 Task: Log work in the project AztecTech for the issue 'Upgrade the content management and versioning mechanisms of a web application to improve content management and version control' spent time as '6w 6d 13h 32m' and remaining time as '5w 6d 12h 28m' and move to top of backlog. Now add the issue to the epic 'Continuous integration and delivery (CI/CD) implementation'. Log work in the project AztecTech for the issue 'Create a new online platform for online meditation and mindfulness courses with advanced guided meditation and stress reduction features.' spent time as '3w 6d 22h 25m' and remaining time as '3w 1d 15h 47m' and move to bottom of backlog. Now add the issue to the epic 'Software as a service (SaaS) migration'
Action: Mouse moved to (203, 55)
Screenshot: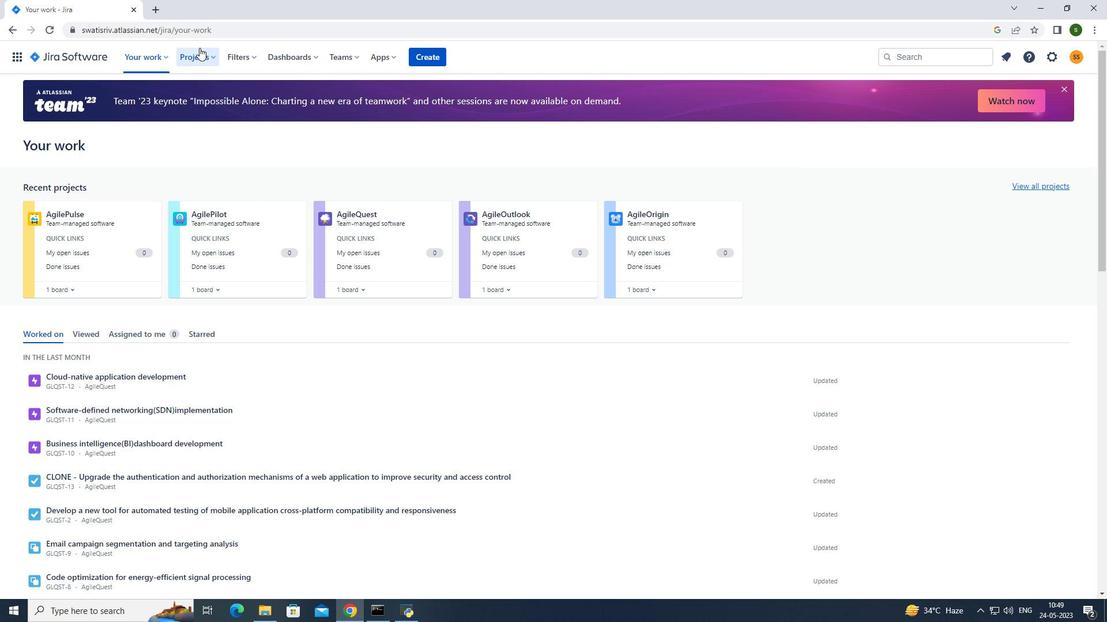 
Action: Mouse pressed left at (203, 55)
Screenshot: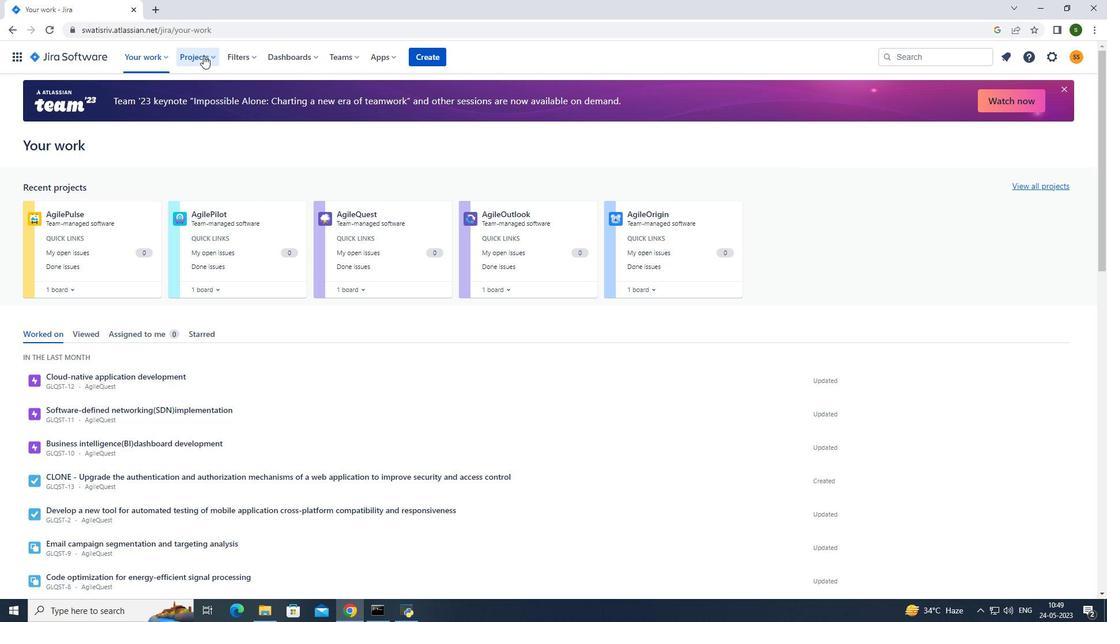 
Action: Mouse moved to (237, 106)
Screenshot: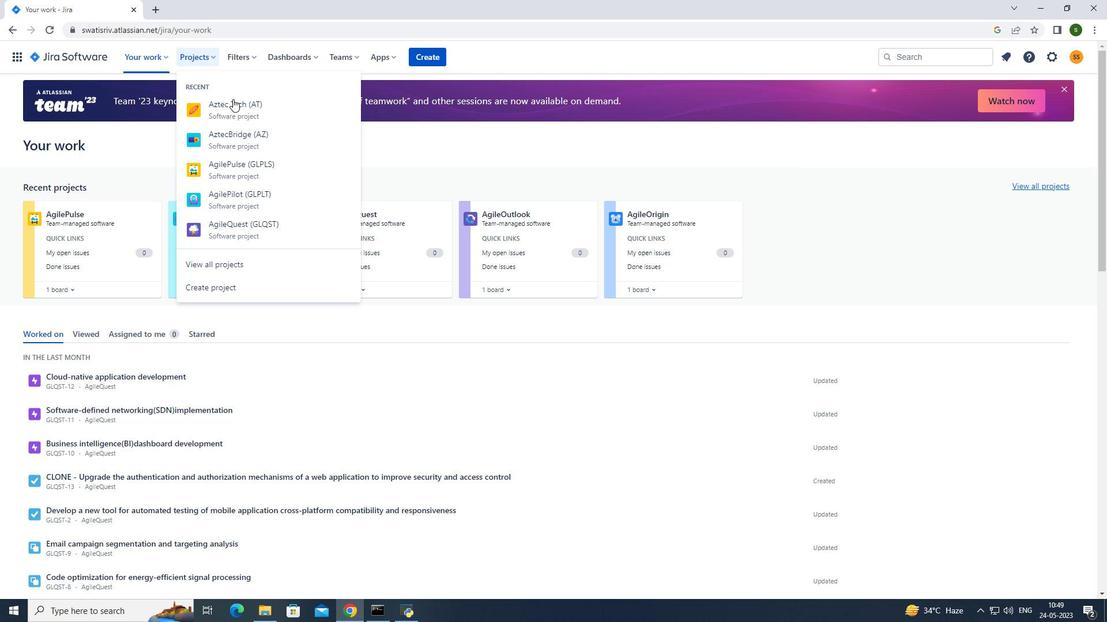 
Action: Mouse pressed left at (237, 106)
Screenshot: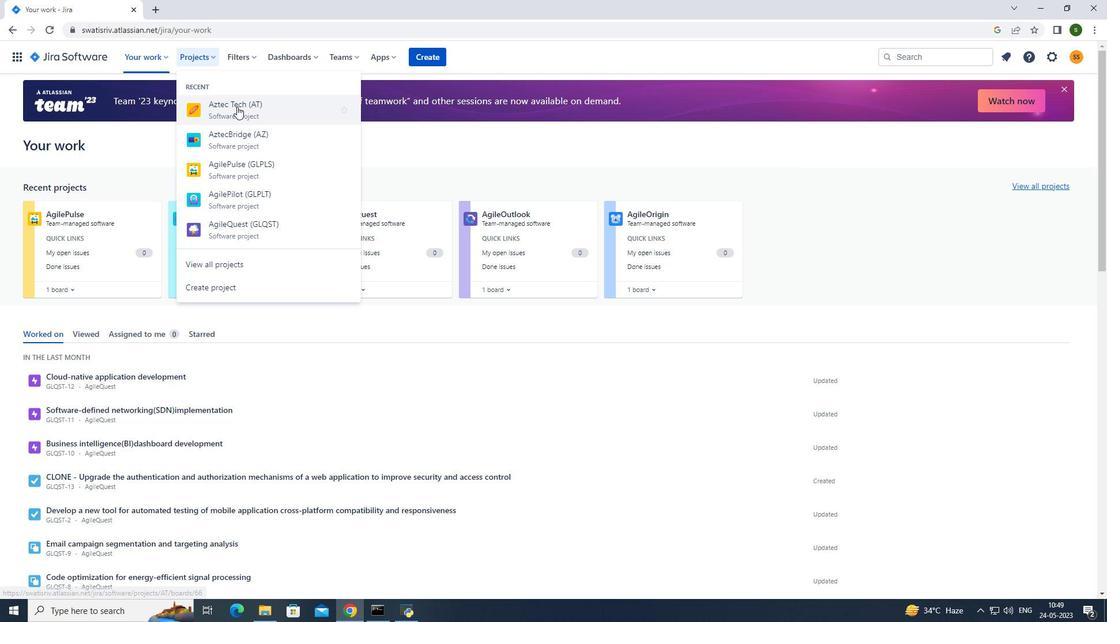 
Action: Mouse moved to (64, 178)
Screenshot: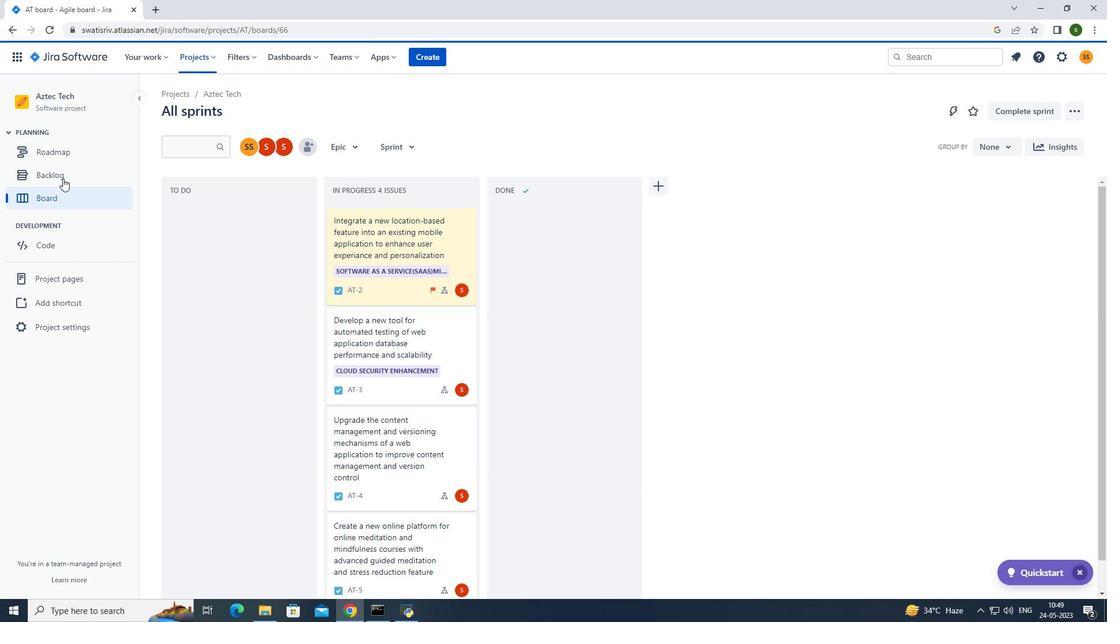 
Action: Mouse pressed left at (64, 178)
Screenshot: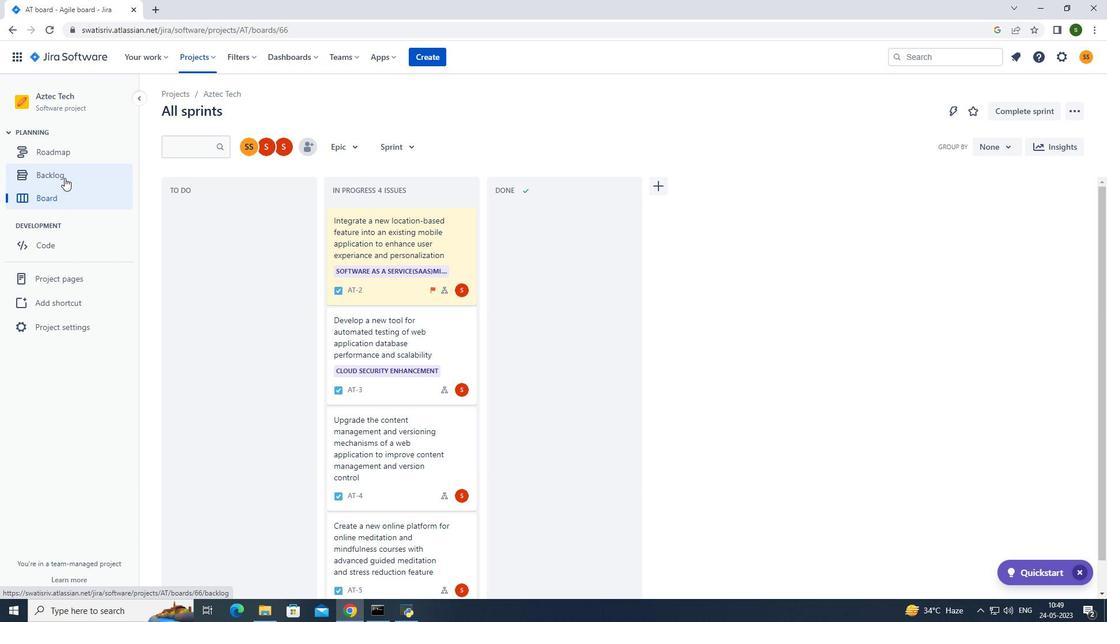 
Action: Mouse moved to (933, 419)
Screenshot: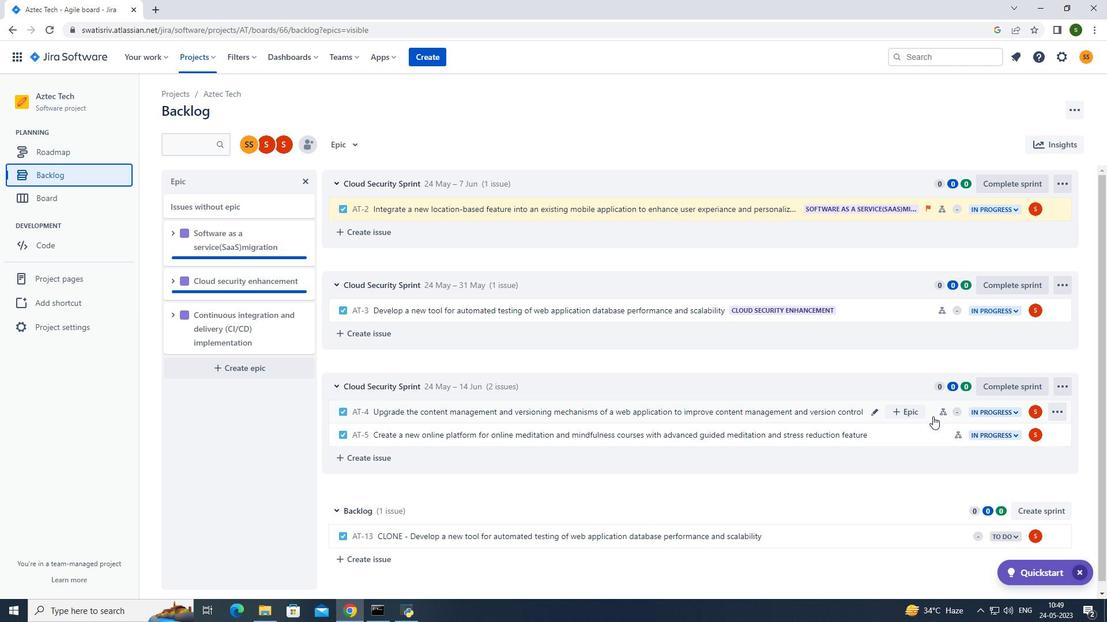 
Action: Mouse pressed left at (933, 419)
Screenshot: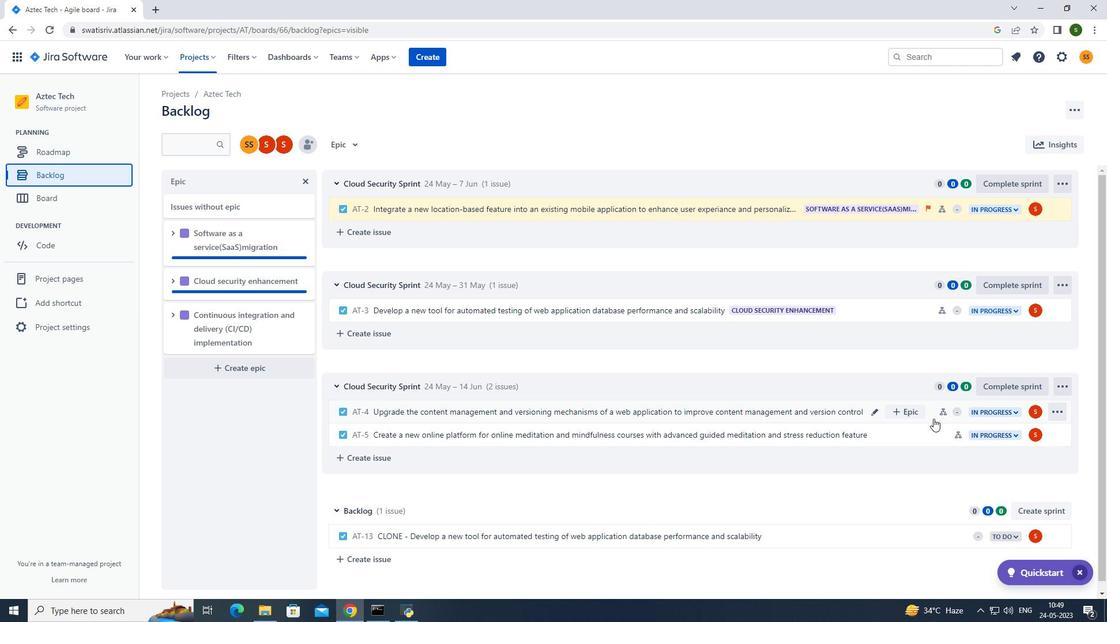 
Action: Mouse moved to (1053, 184)
Screenshot: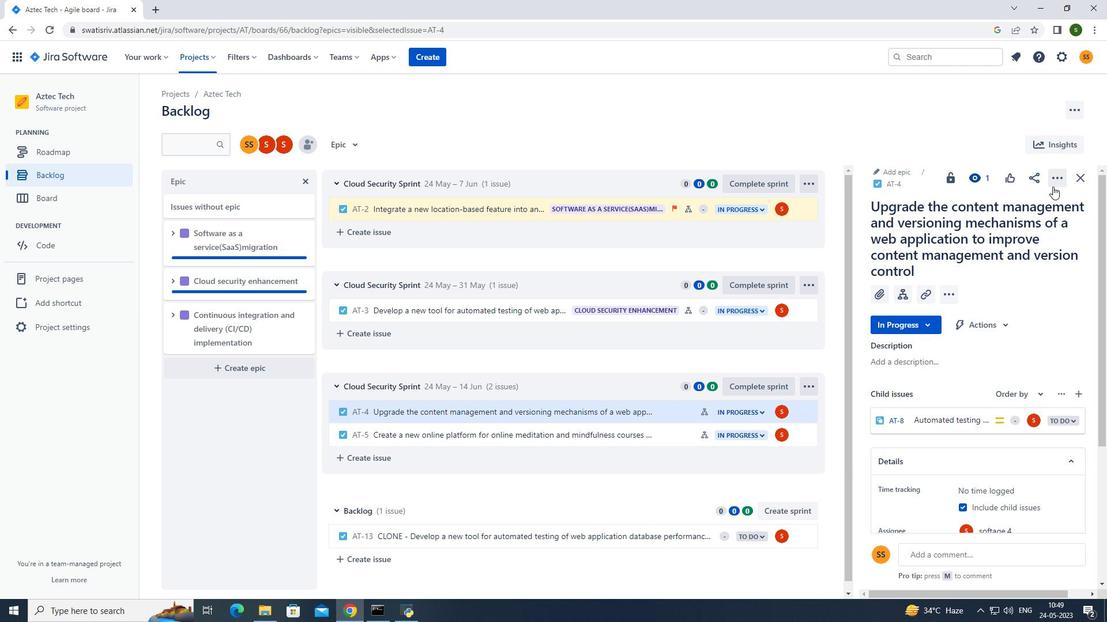 
Action: Mouse pressed left at (1053, 184)
Screenshot: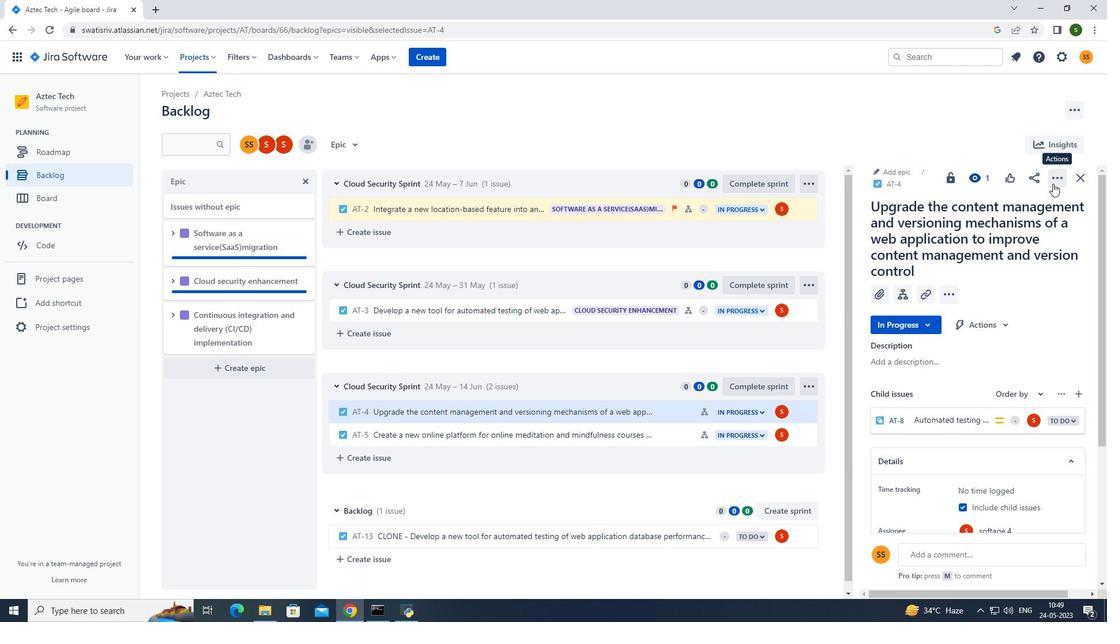 
Action: Mouse moved to (1003, 211)
Screenshot: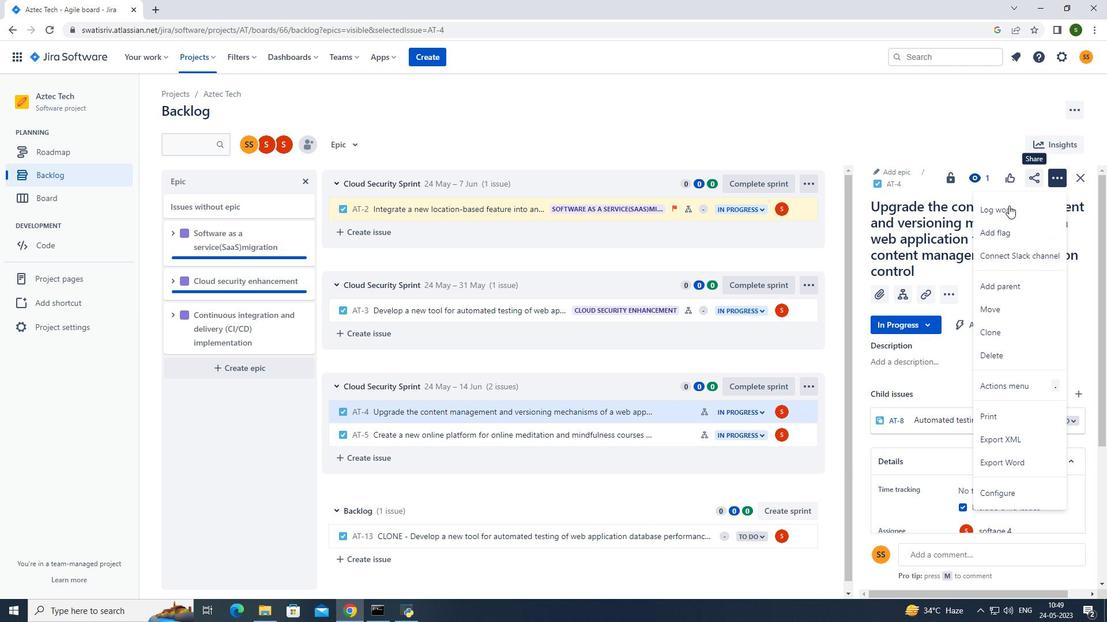 
Action: Mouse pressed left at (1003, 211)
Screenshot: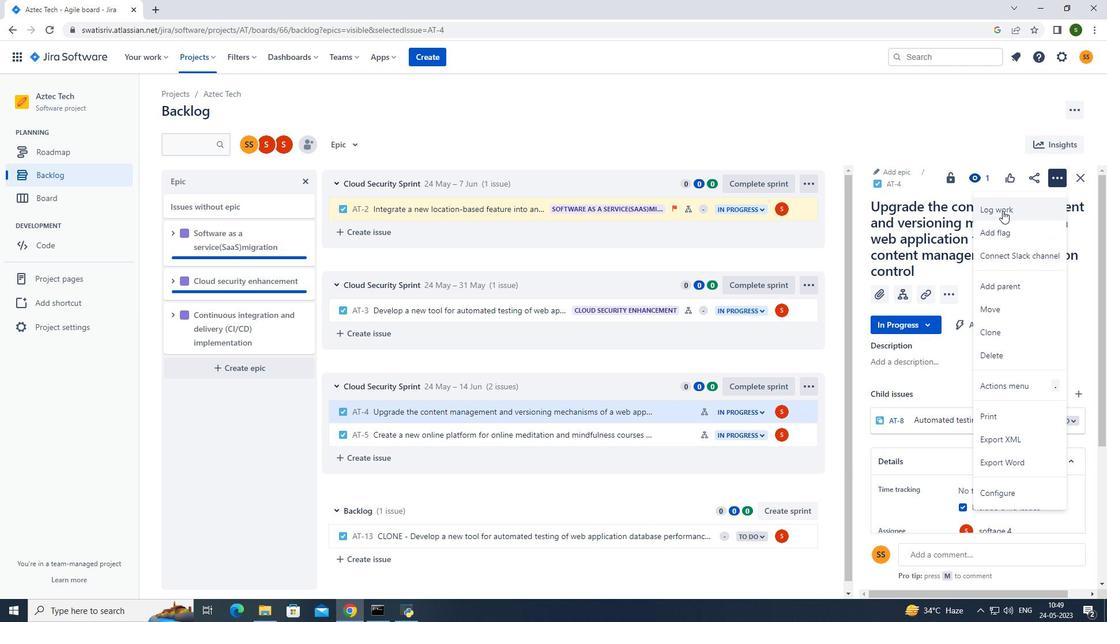 
Action: Mouse moved to (526, 176)
Screenshot: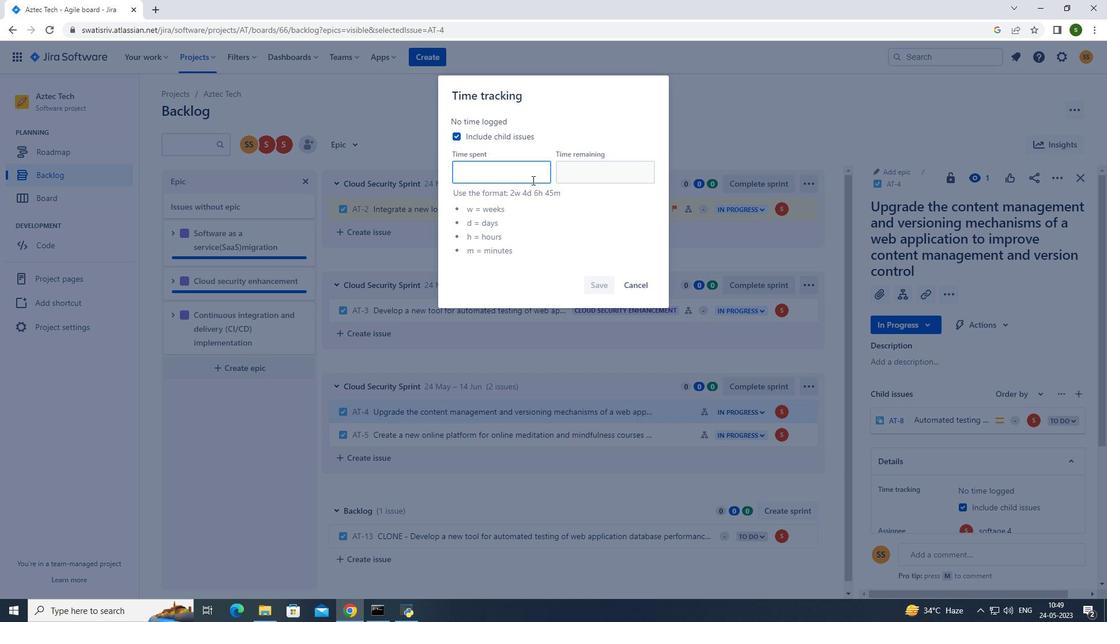 
Action: Mouse pressed left at (526, 176)
Screenshot: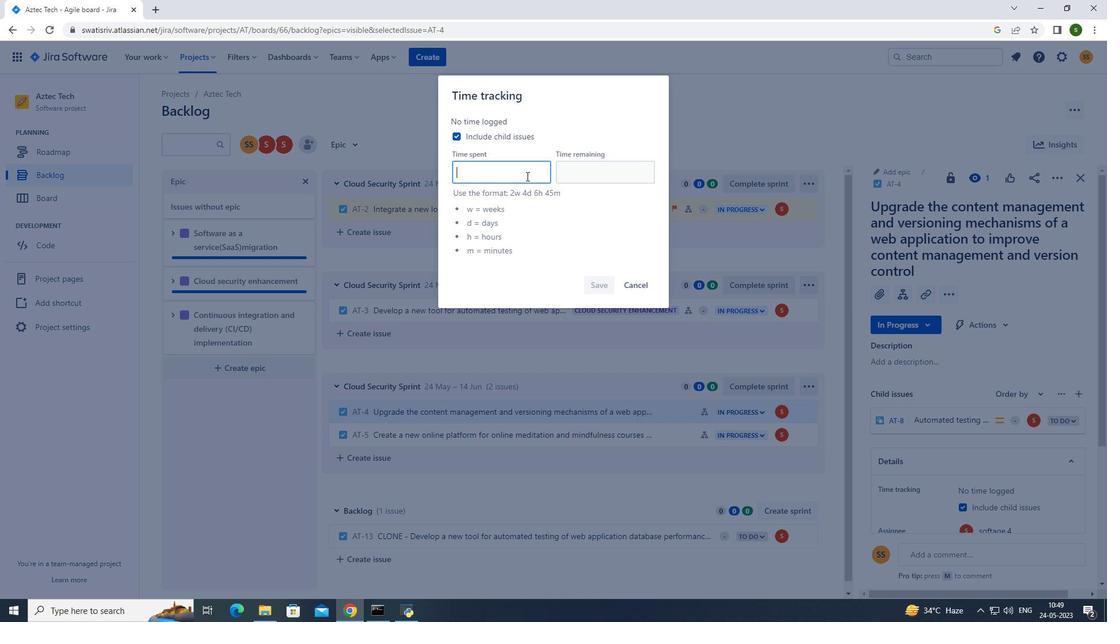 
Action: Mouse moved to (525, 176)
Screenshot: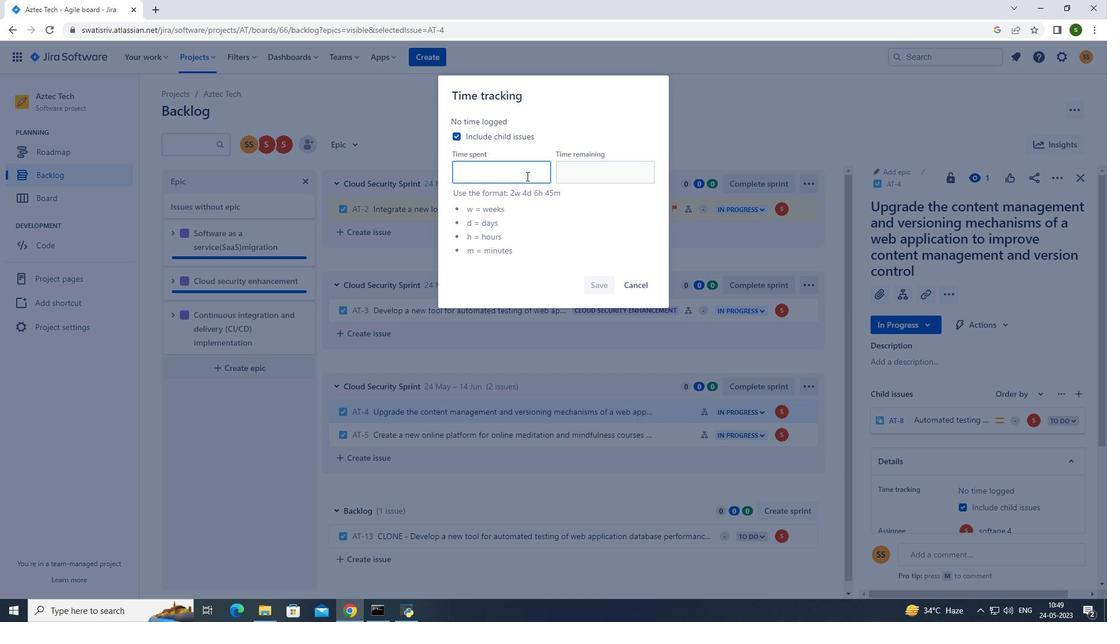 
Action: Key pressed 6w<Key.space>6d<Key.space>13h<Key.space>32m
Screenshot: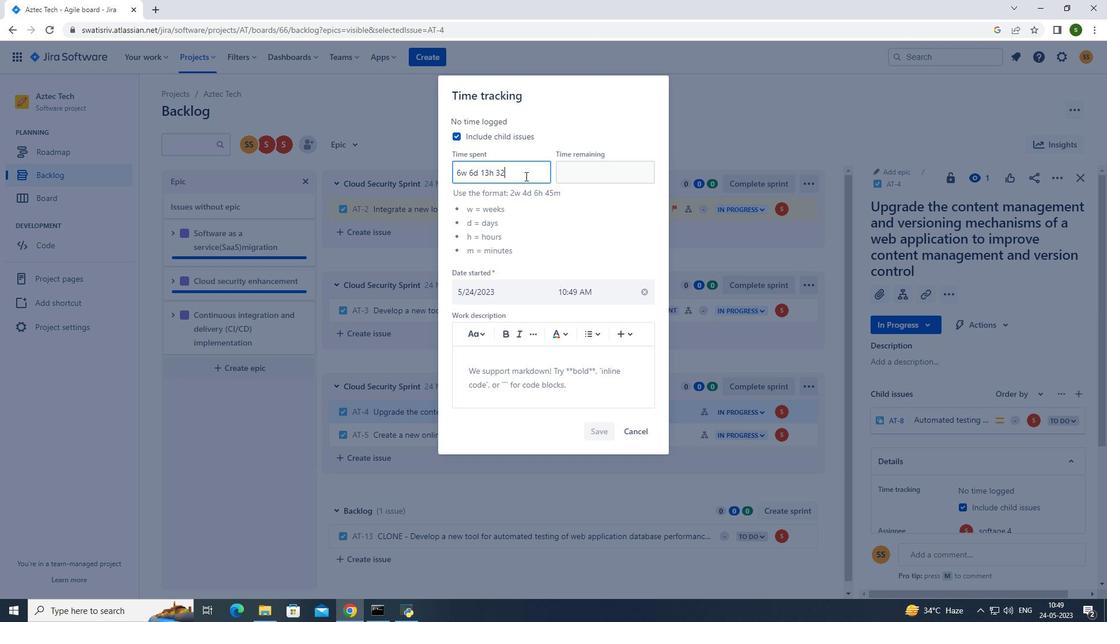 
Action: Mouse moved to (595, 177)
Screenshot: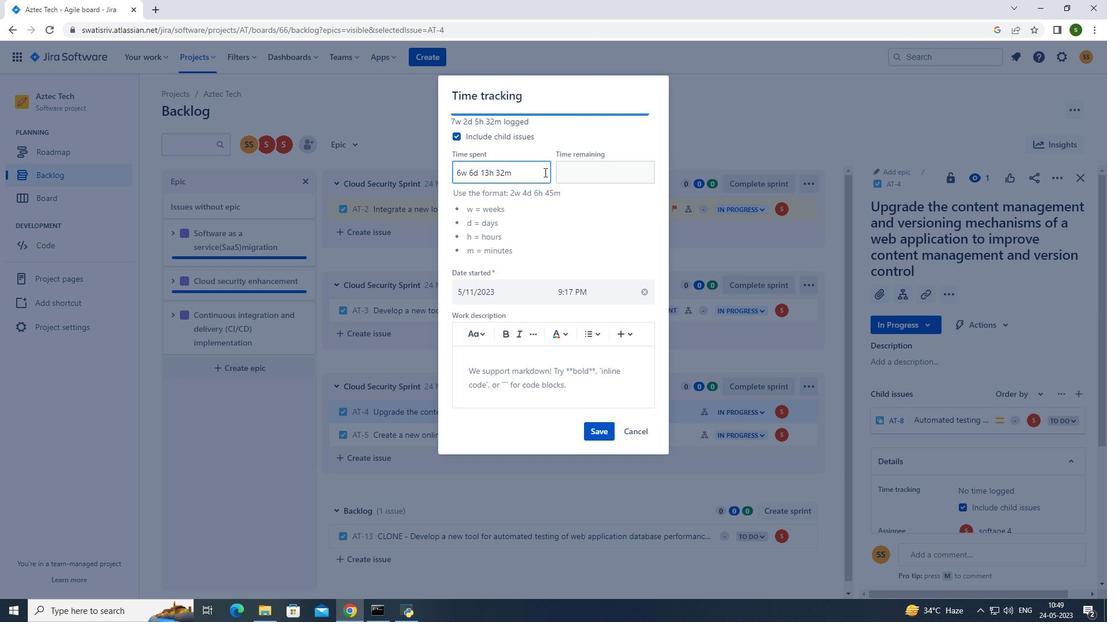 
Action: Mouse pressed left at (595, 177)
Screenshot: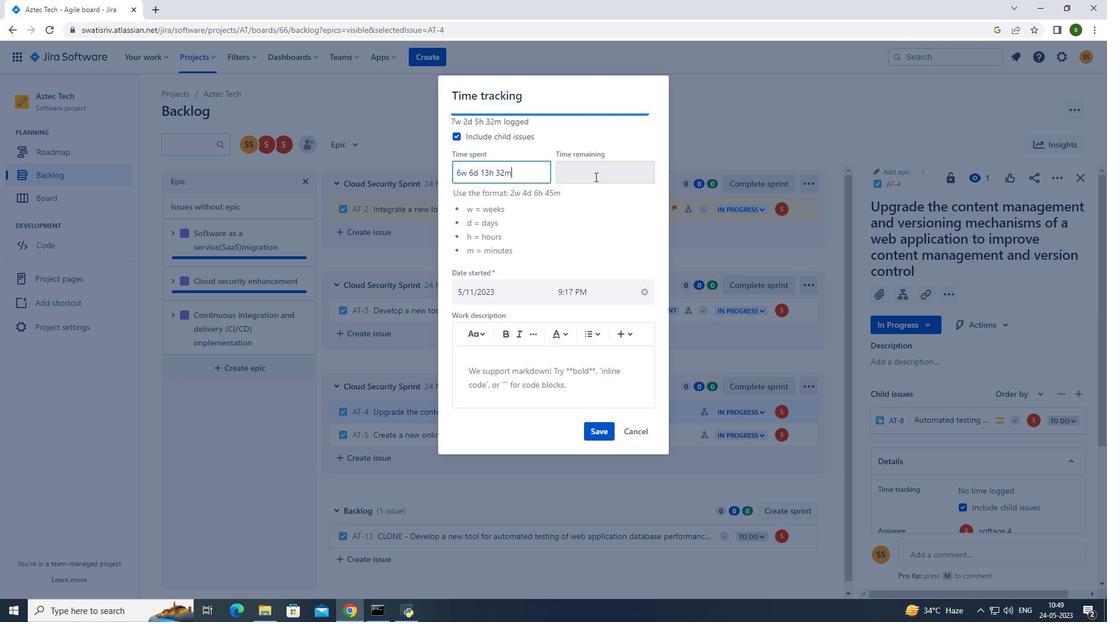 
Action: Key pressed 5w<Key.space>6d<Key.space>12h<Key.space>28m
Screenshot: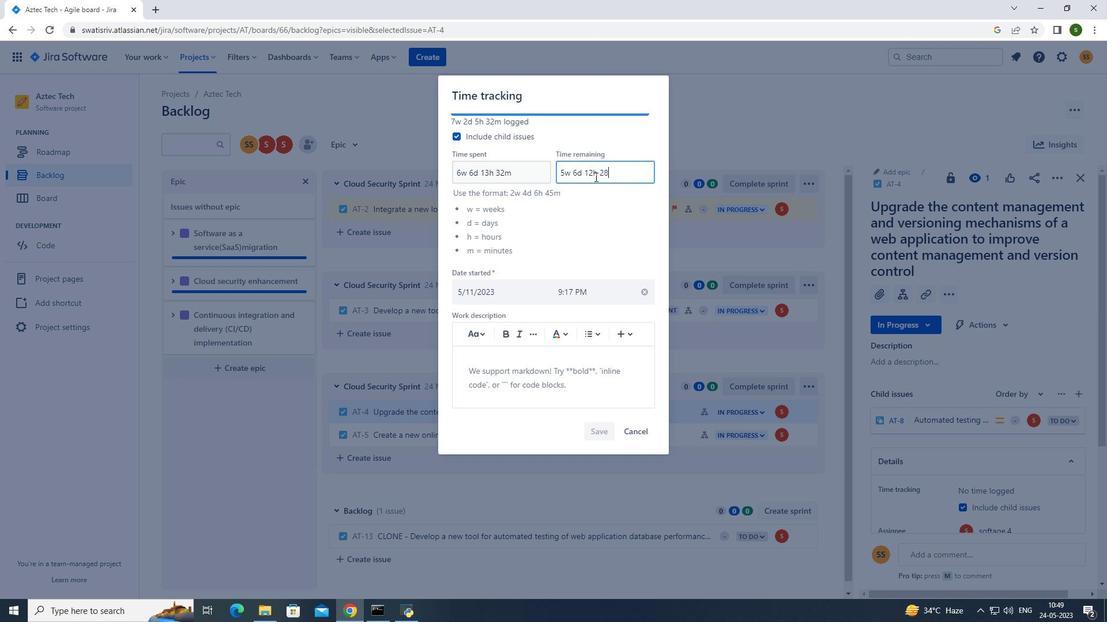
Action: Mouse moved to (595, 425)
Screenshot: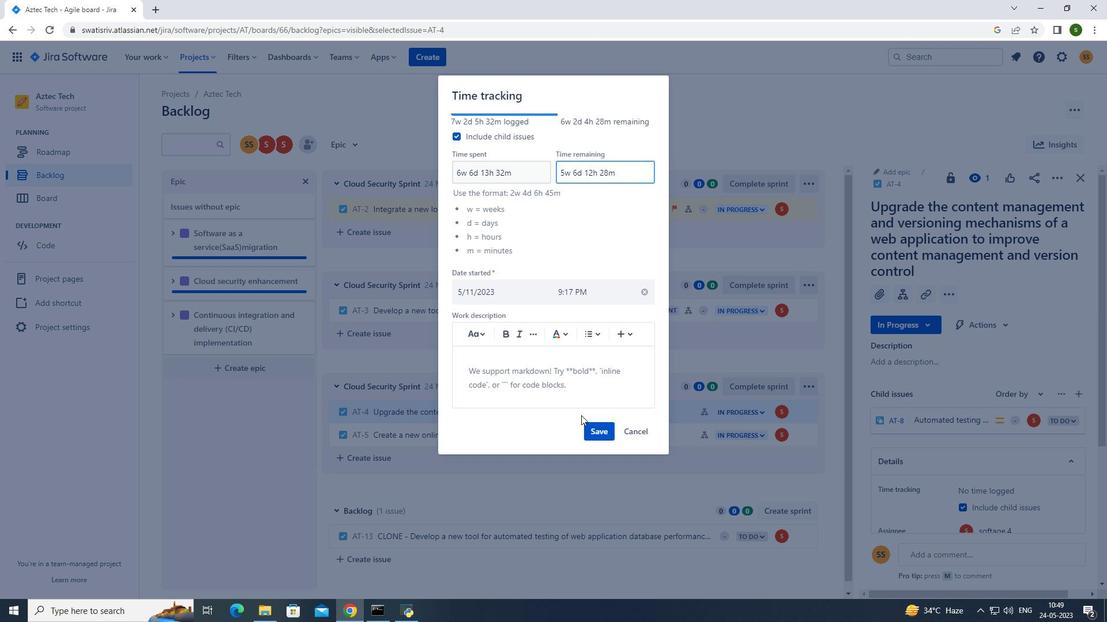 
Action: Mouse pressed left at (595, 425)
Screenshot: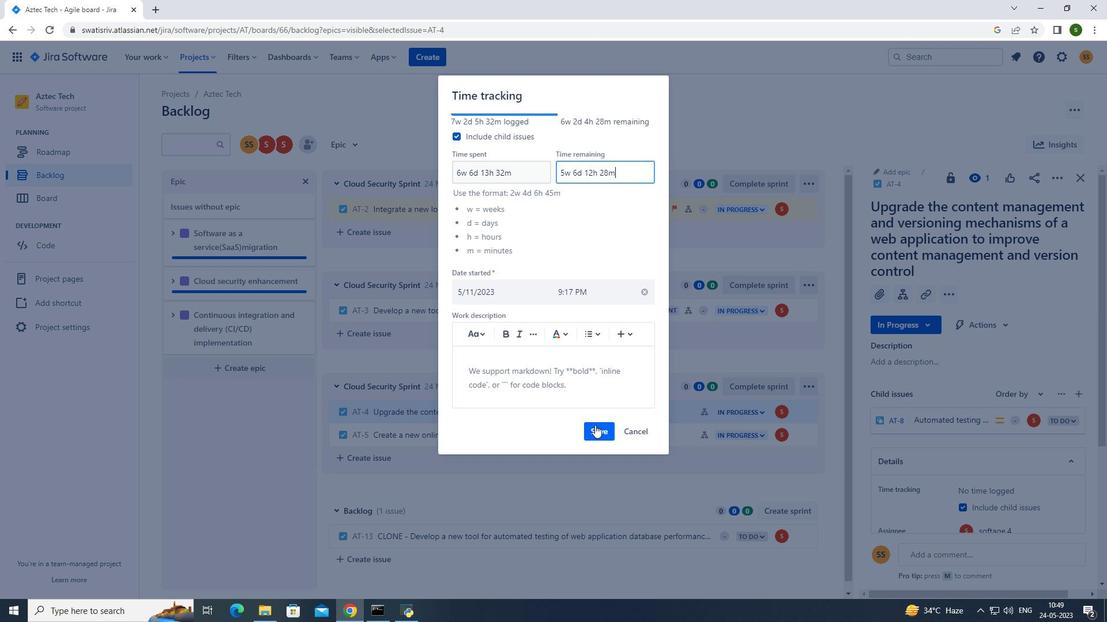 
Action: Mouse moved to (803, 412)
Screenshot: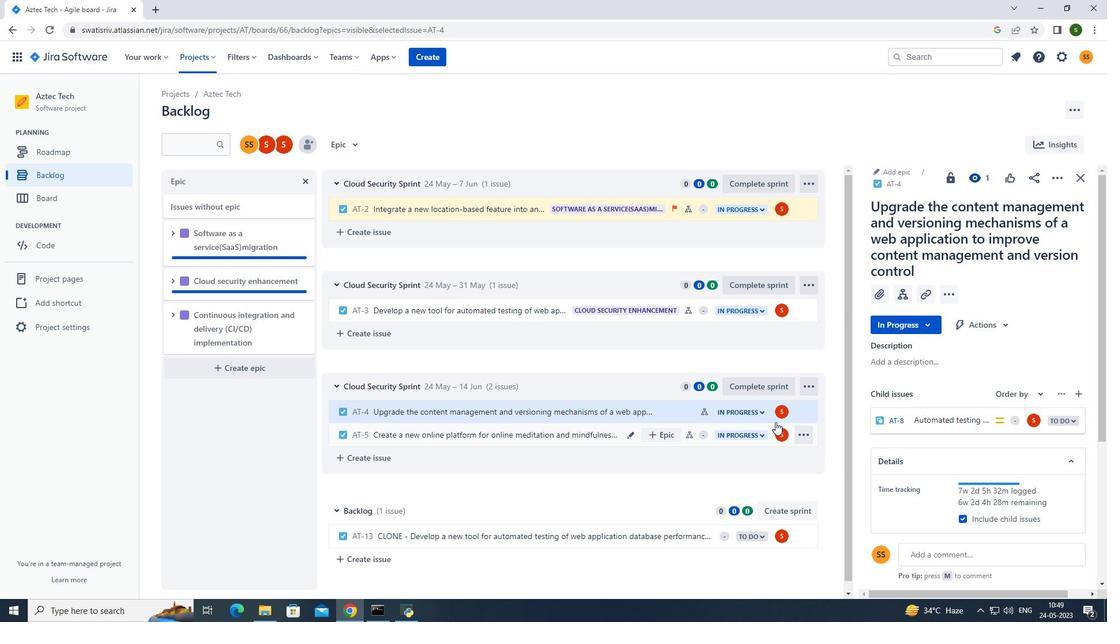 
Action: Mouse pressed left at (803, 412)
Screenshot: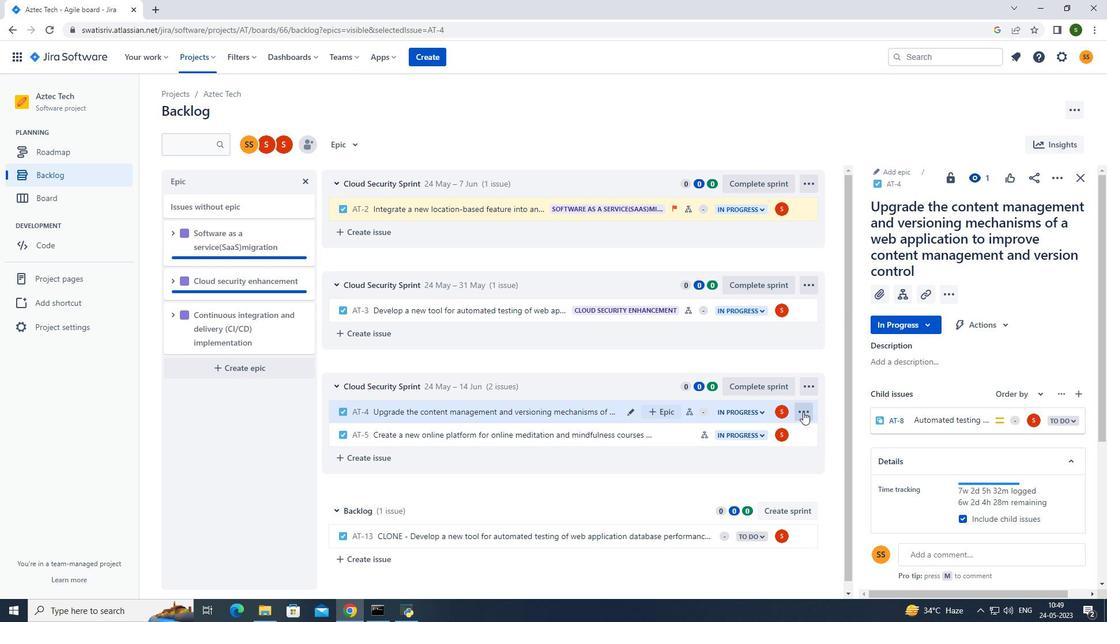 
Action: Mouse moved to (802, 372)
Screenshot: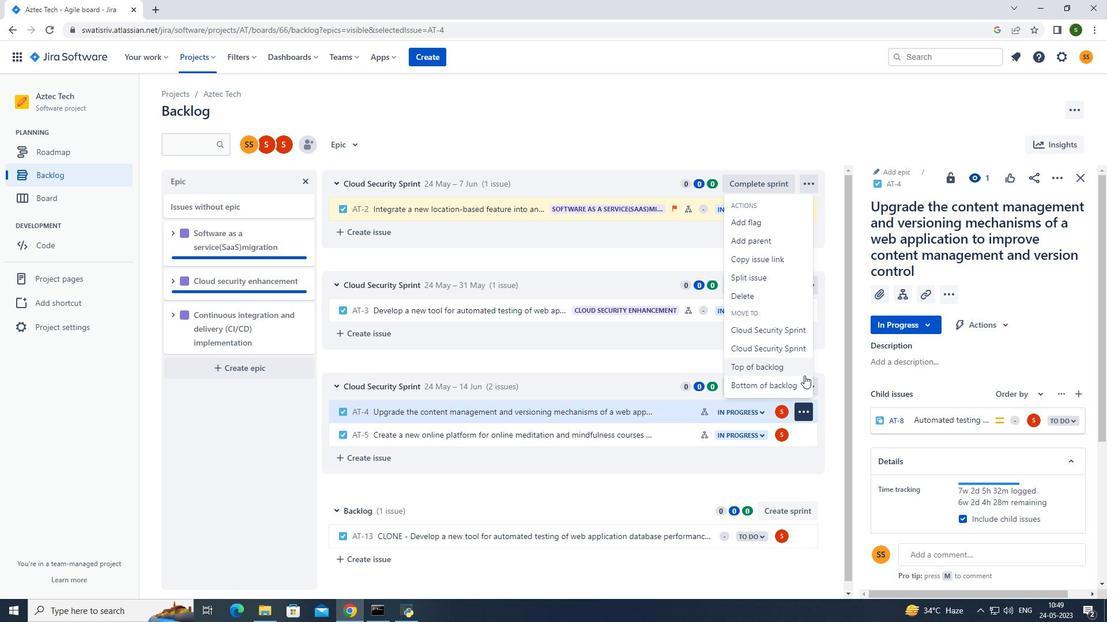 
Action: Mouse pressed left at (802, 372)
Screenshot: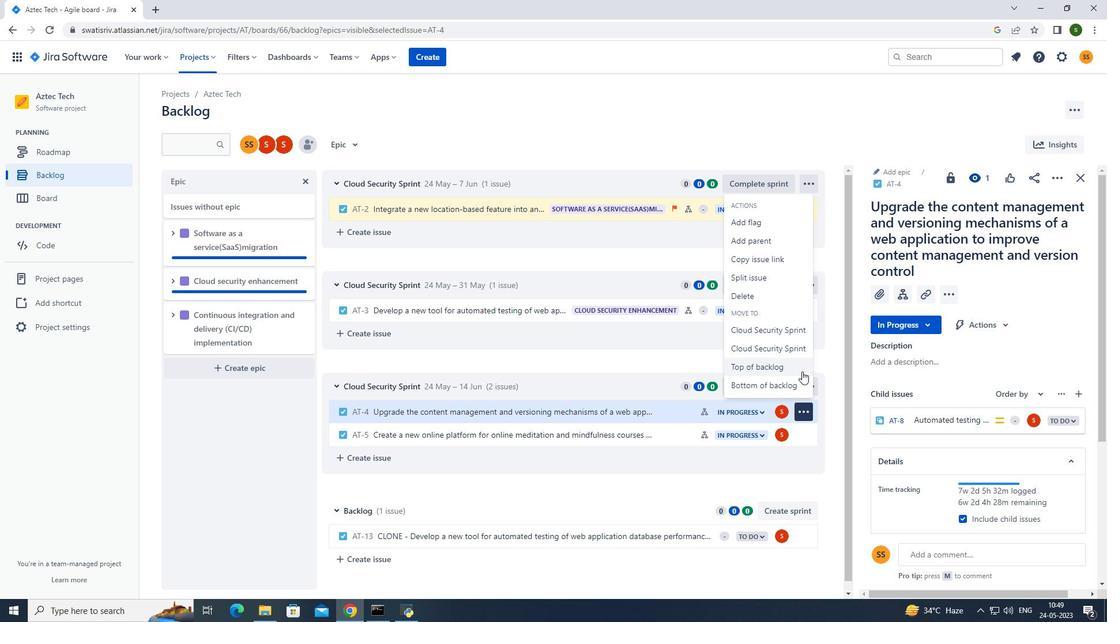 
Action: Mouse moved to (587, 189)
Screenshot: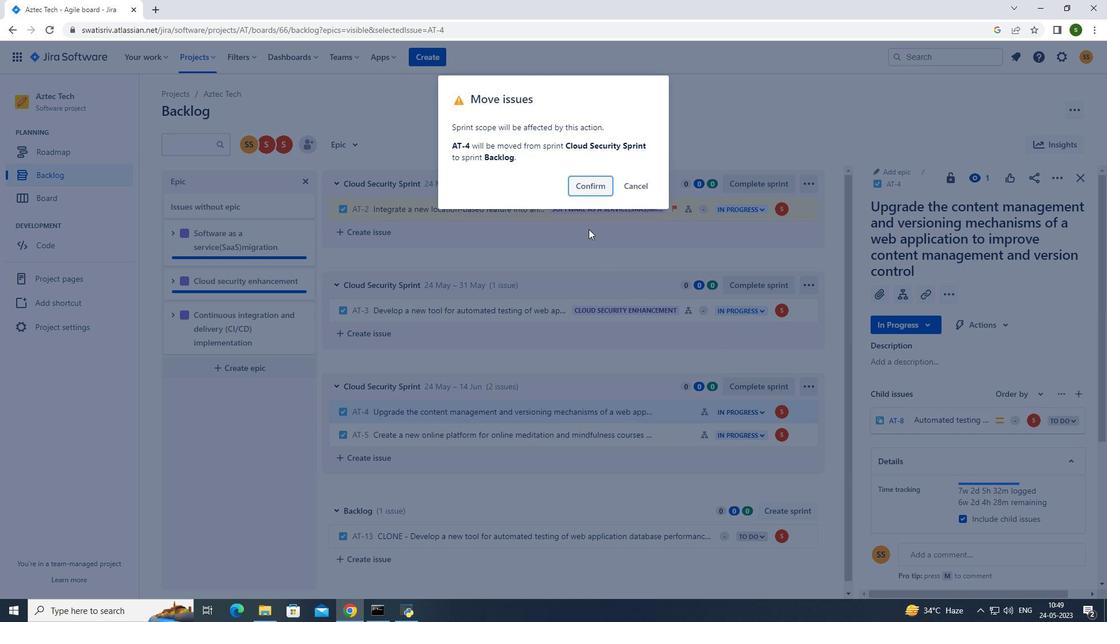 
Action: Mouse pressed left at (587, 189)
Screenshot: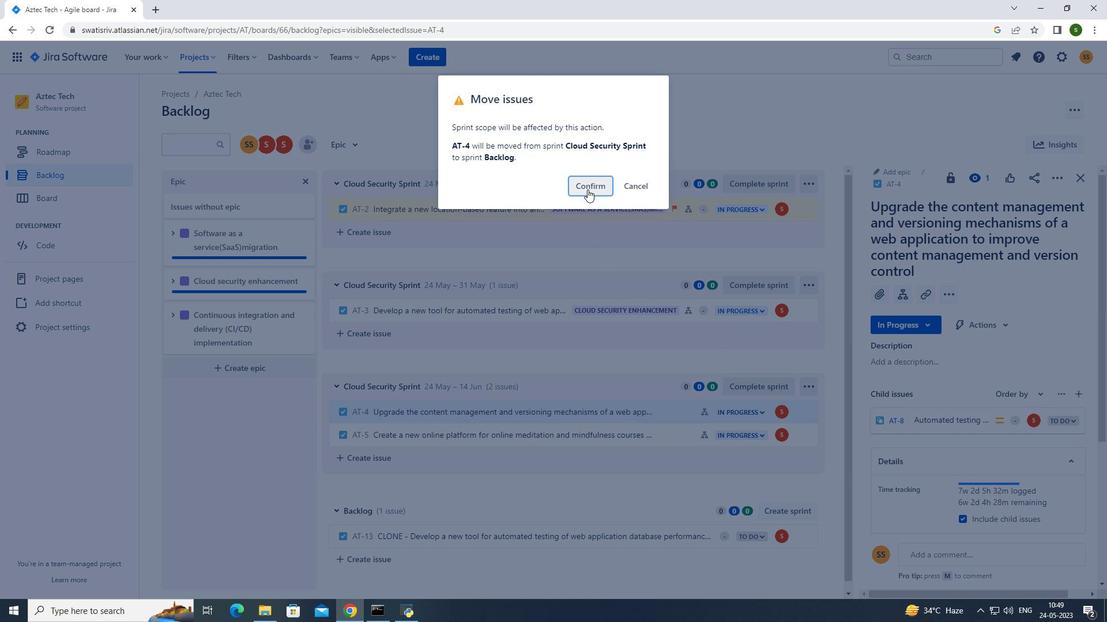 
Action: Mouse moved to (659, 413)
Screenshot: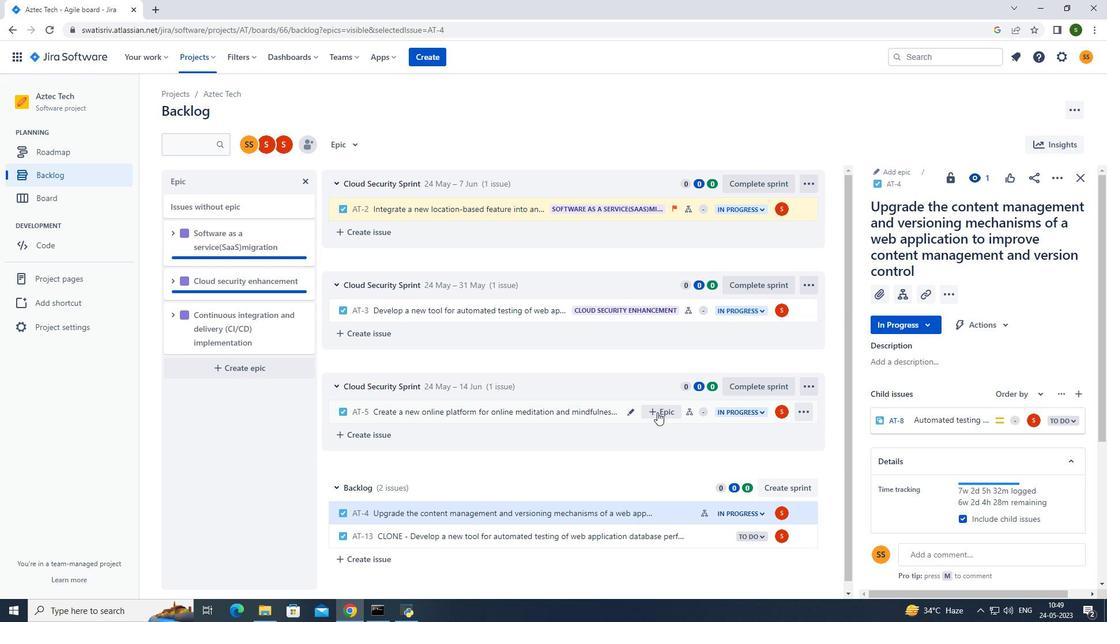 
Action: Mouse pressed left at (659, 413)
Screenshot: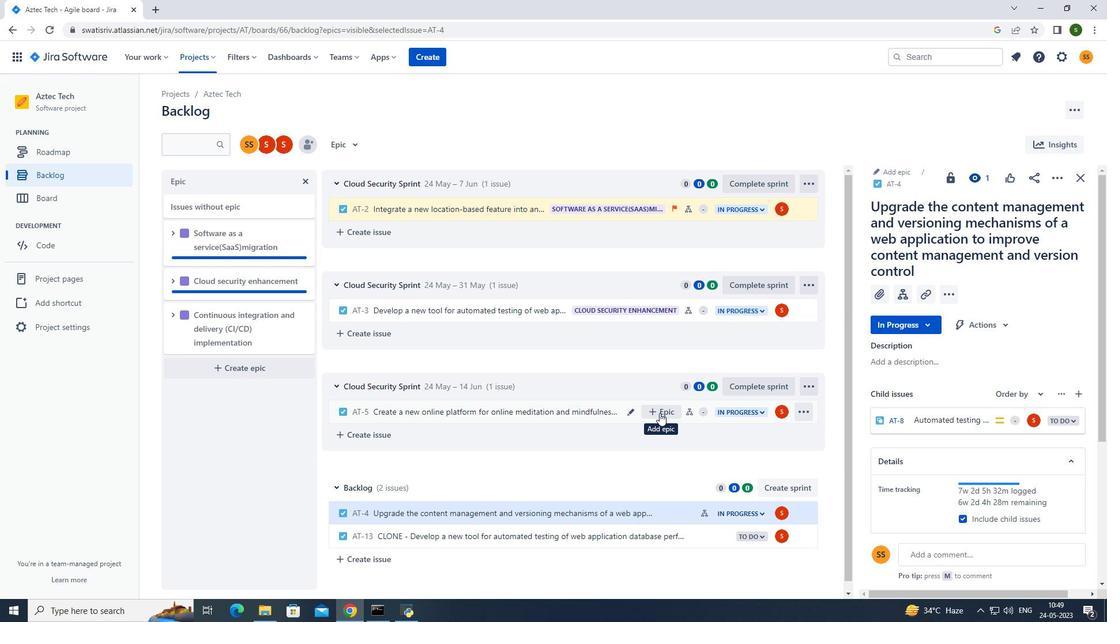 
Action: Mouse moved to (705, 493)
Screenshot: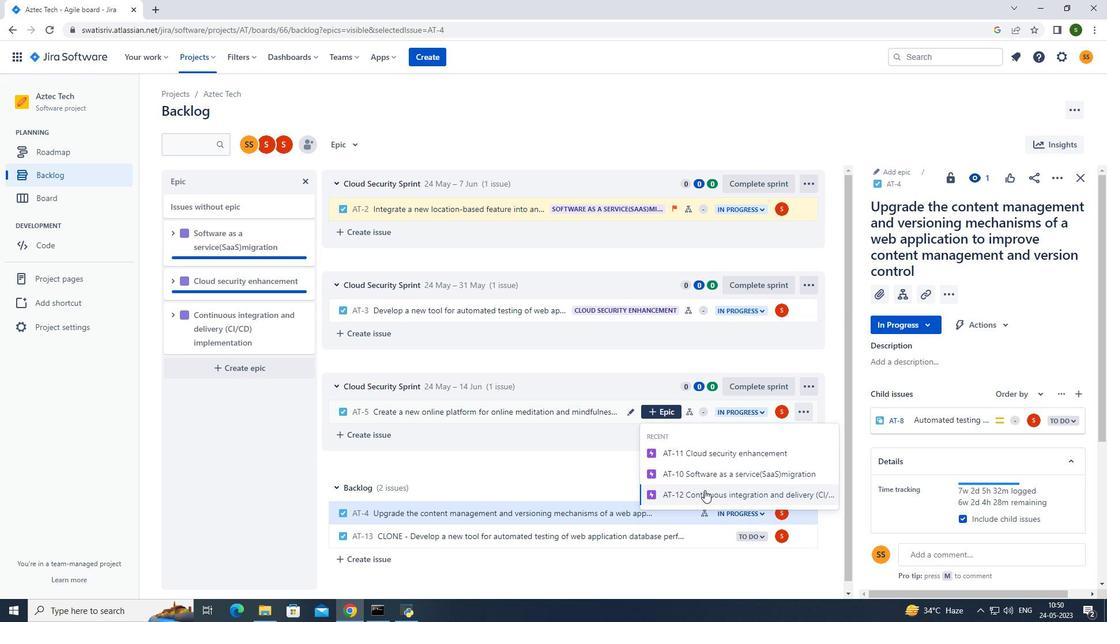 
Action: Mouse pressed left at (705, 493)
Screenshot: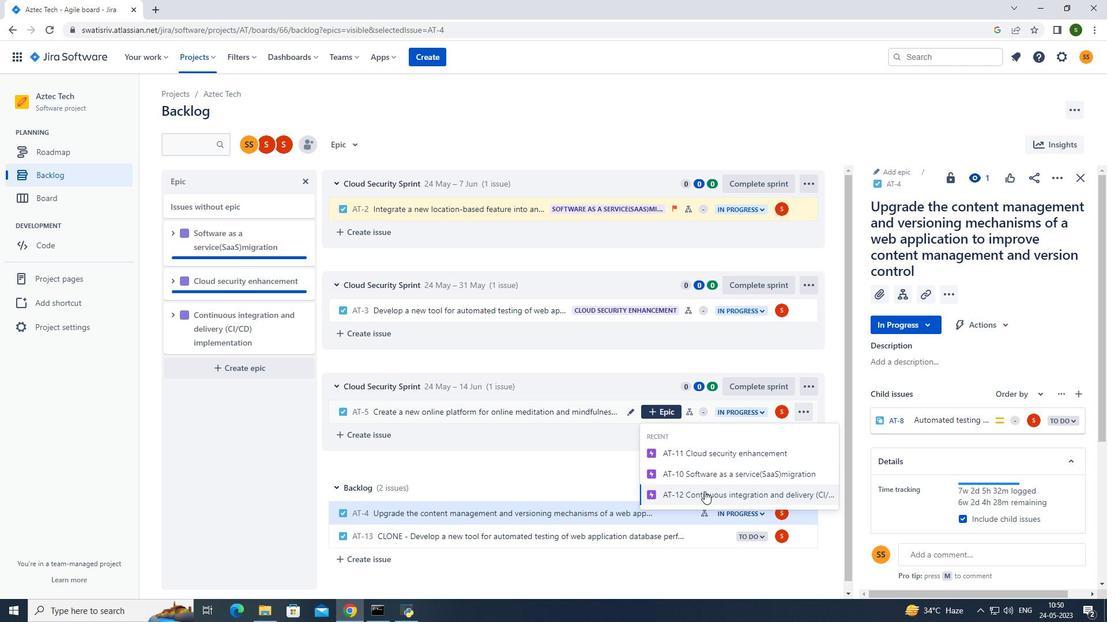 
Action: Mouse moved to (359, 141)
Screenshot: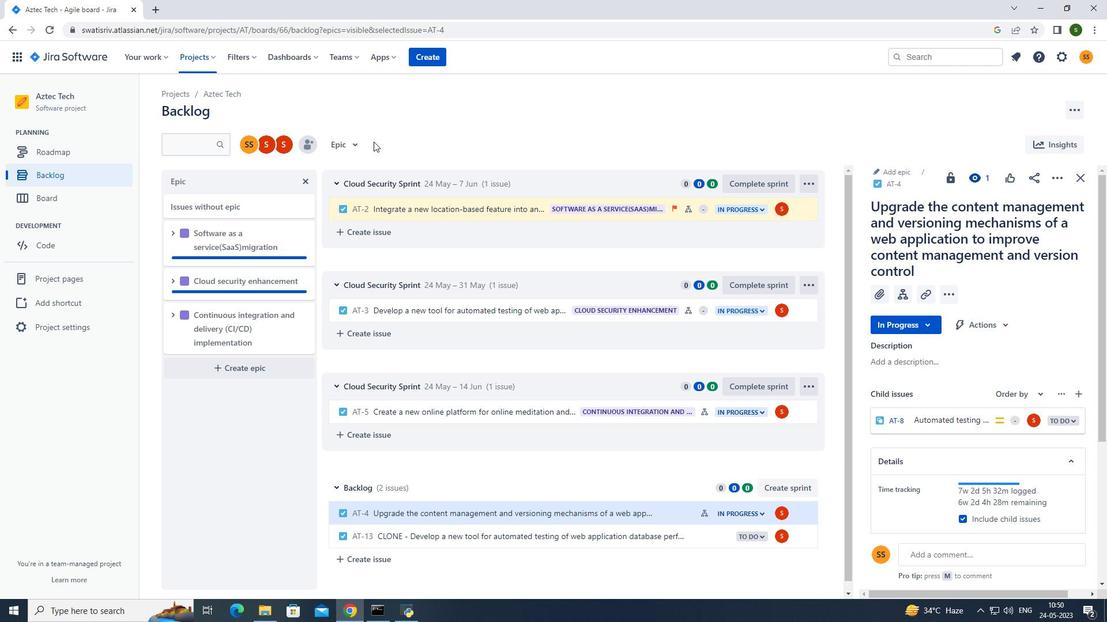 
Action: Mouse pressed left at (359, 141)
Screenshot: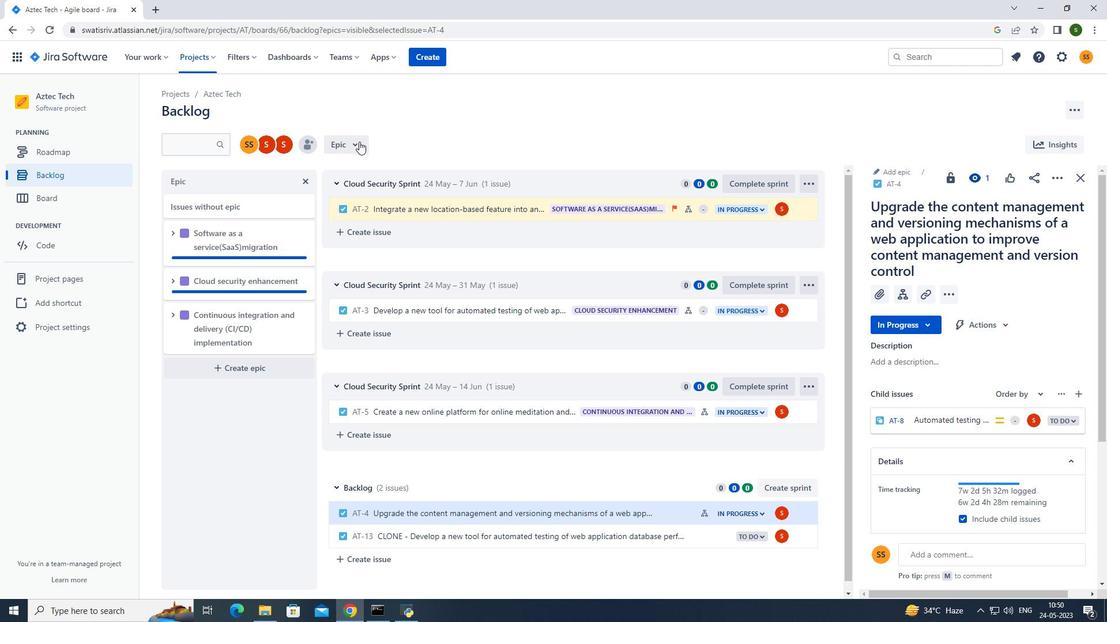 
Action: Mouse moved to (379, 227)
Screenshot: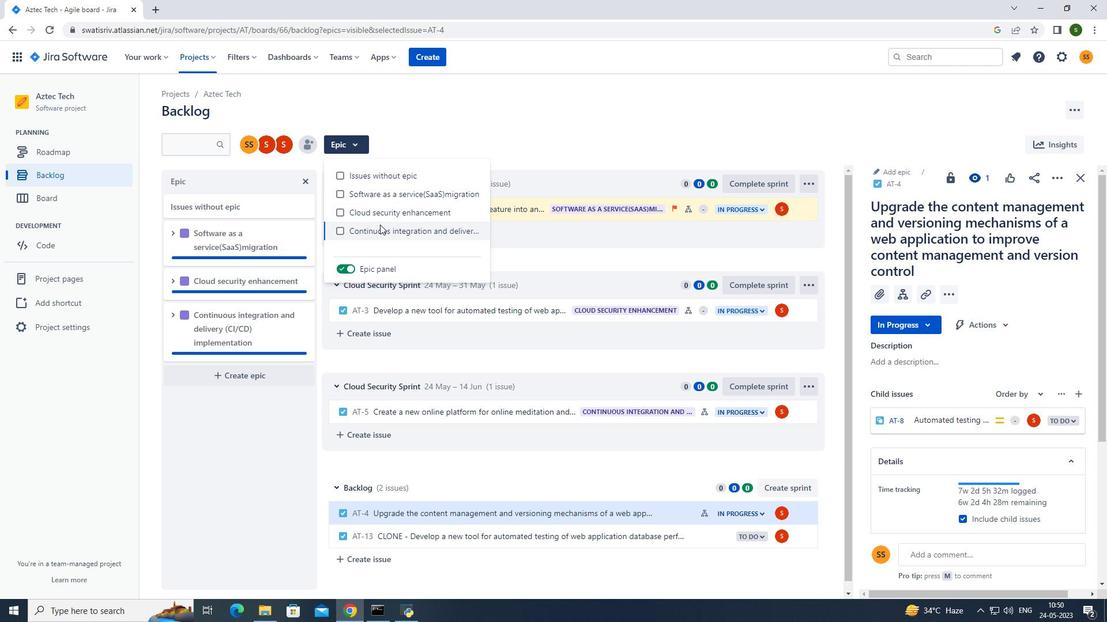 
Action: Mouse pressed left at (379, 227)
Screenshot: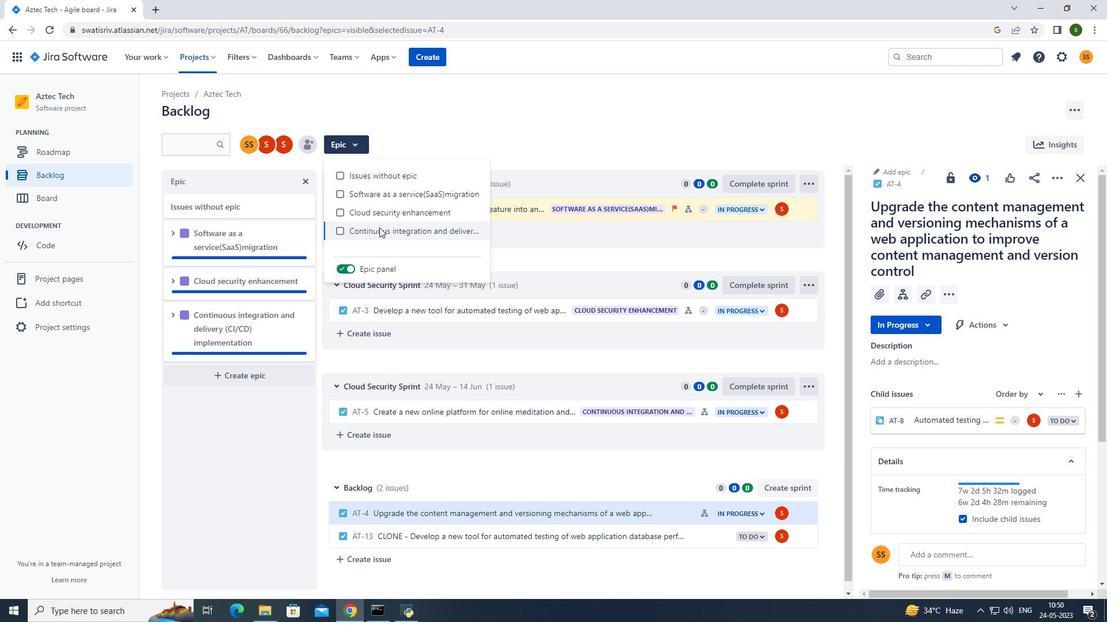 
Action: Mouse moved to (512, 123)
Screenshot: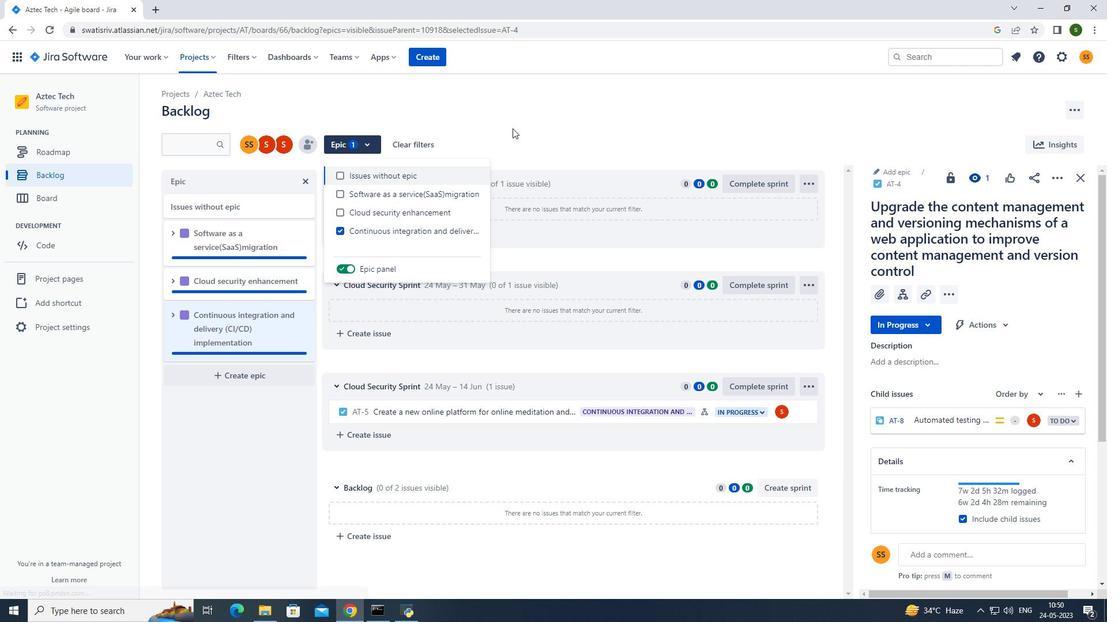 
Action: Mouse pressed left at (512, 123)
Screenshot: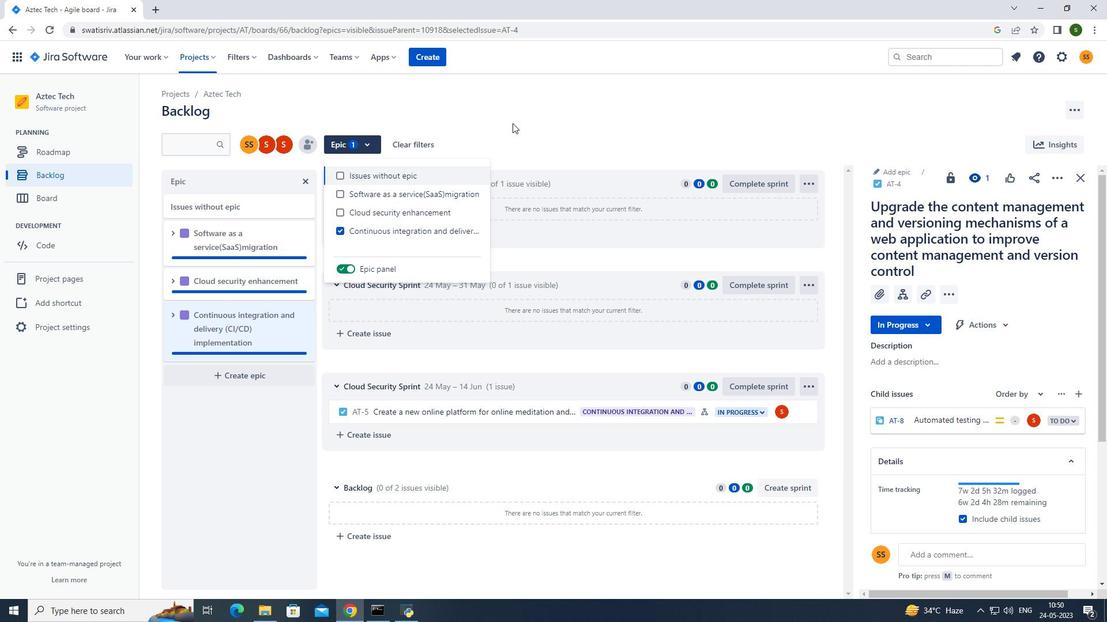 
Action: Mouse moved to (198, 60)
Screenshot: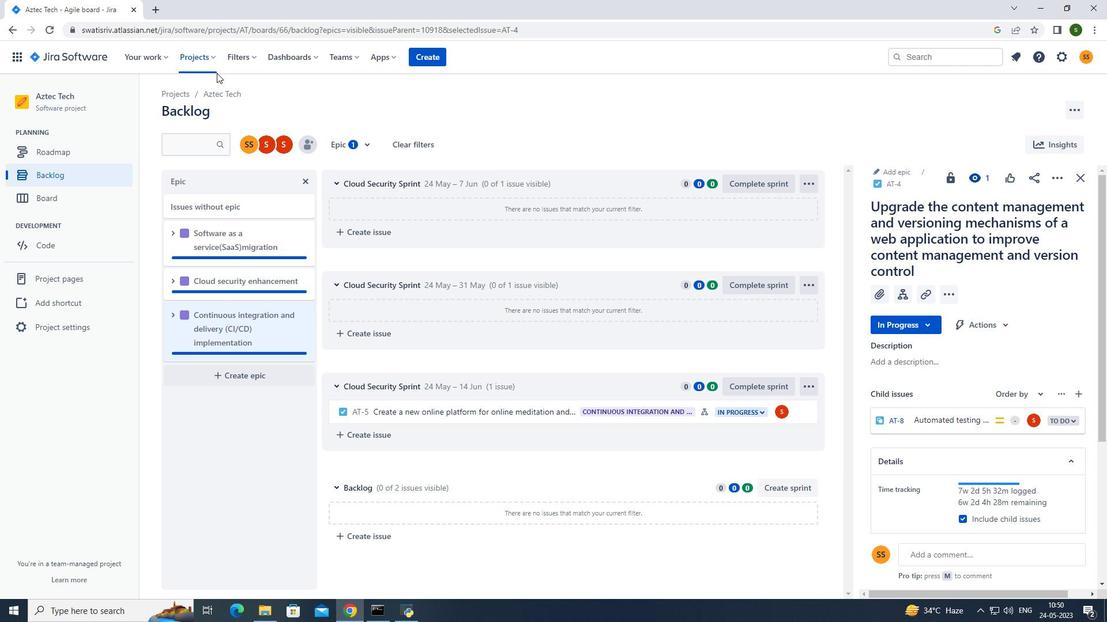 
Action: Mouse pressed left at (198, 60)
Screenshot: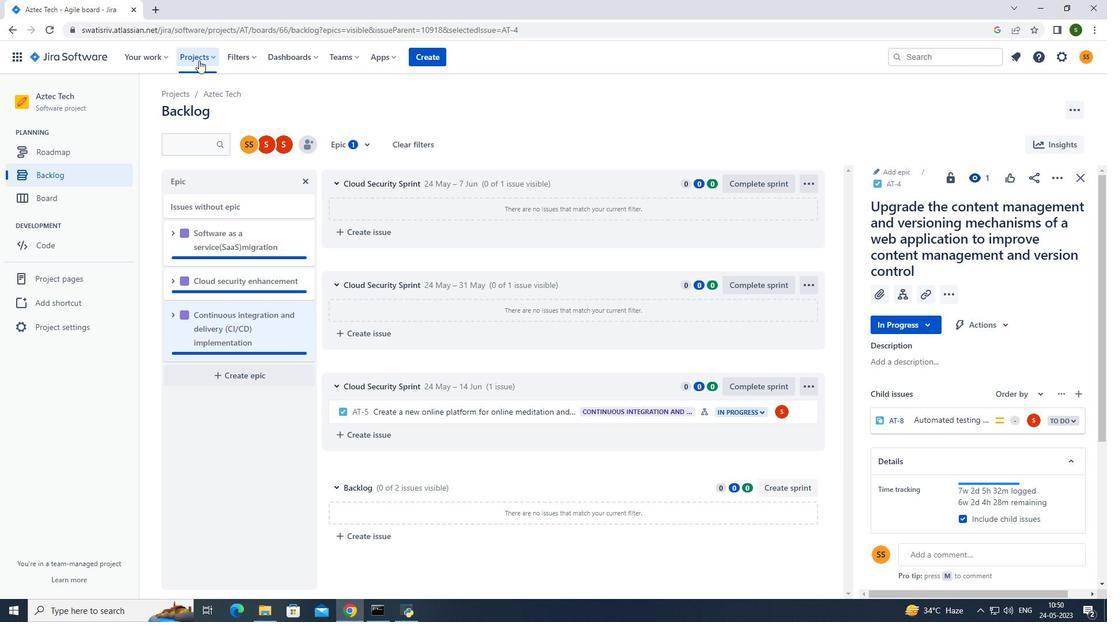 
Action: Mouse moved to (226, 114)
Screenshot: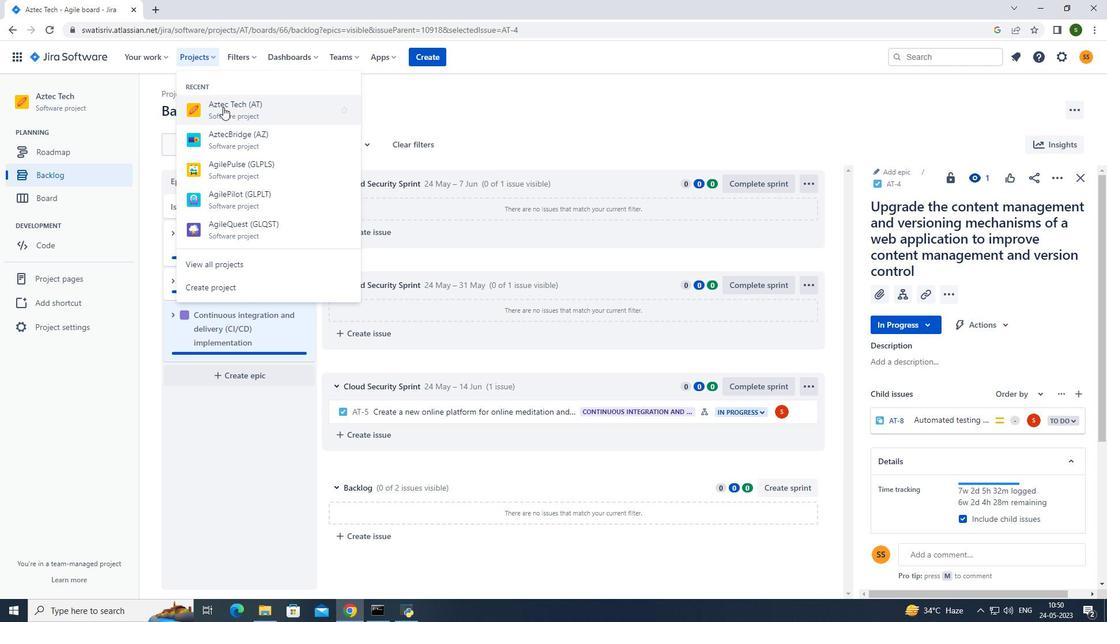 
Action: Mouse pressed left at (226, 114)
Screenshot: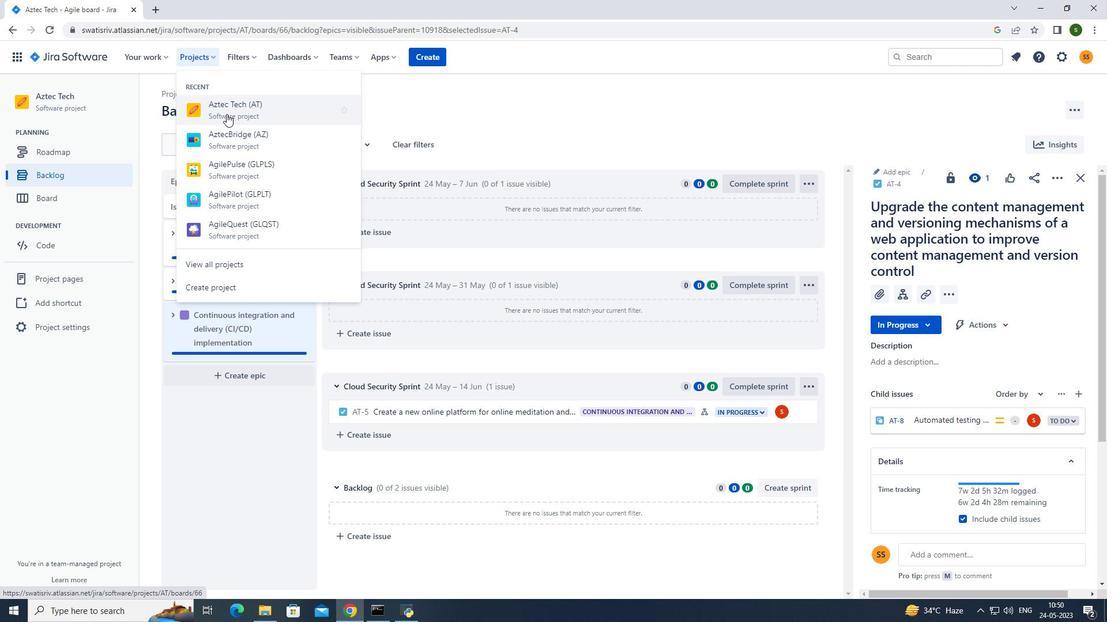 
Action: Mouse moved to (98, 173)
Screenshot: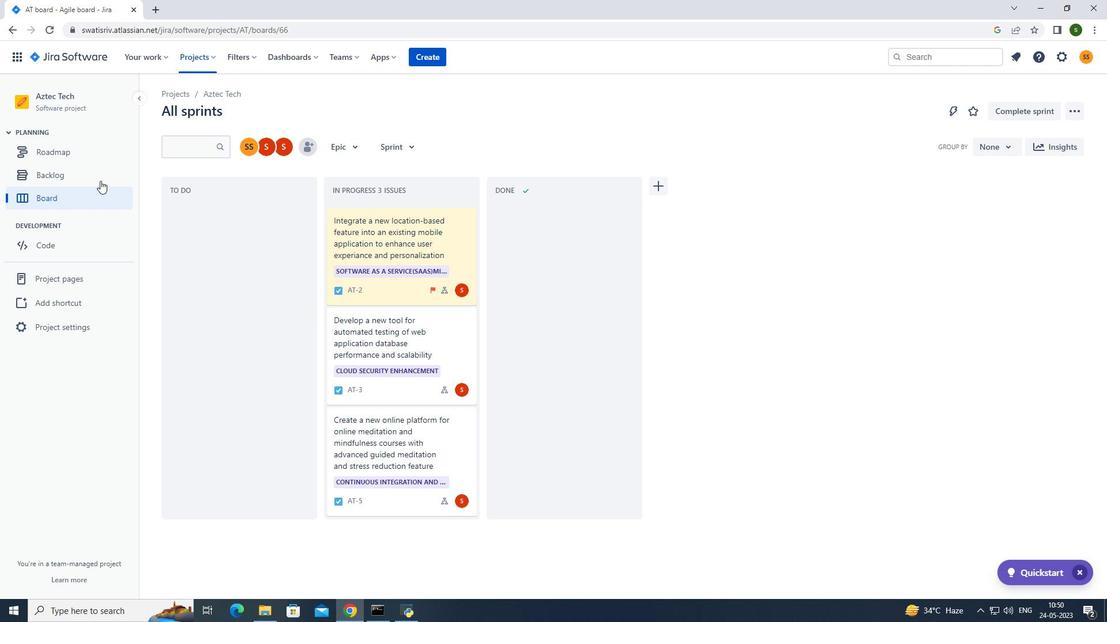
Action: Mouse pressed left at (98, 173)
Screenshot: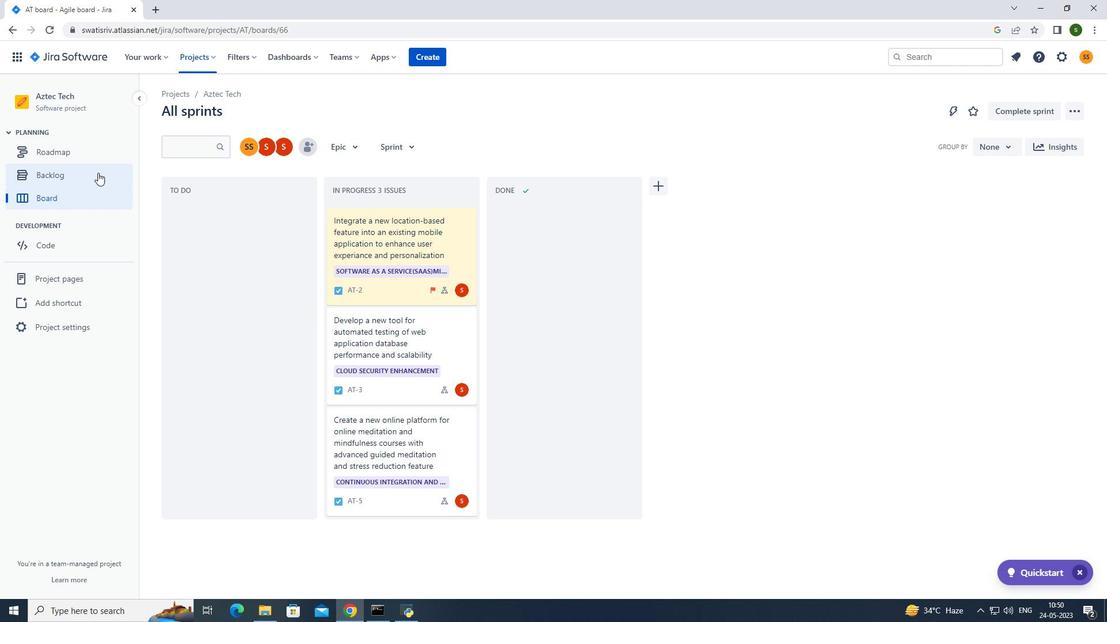 
Action: Mouse moved to (524, 350)
Screenshot: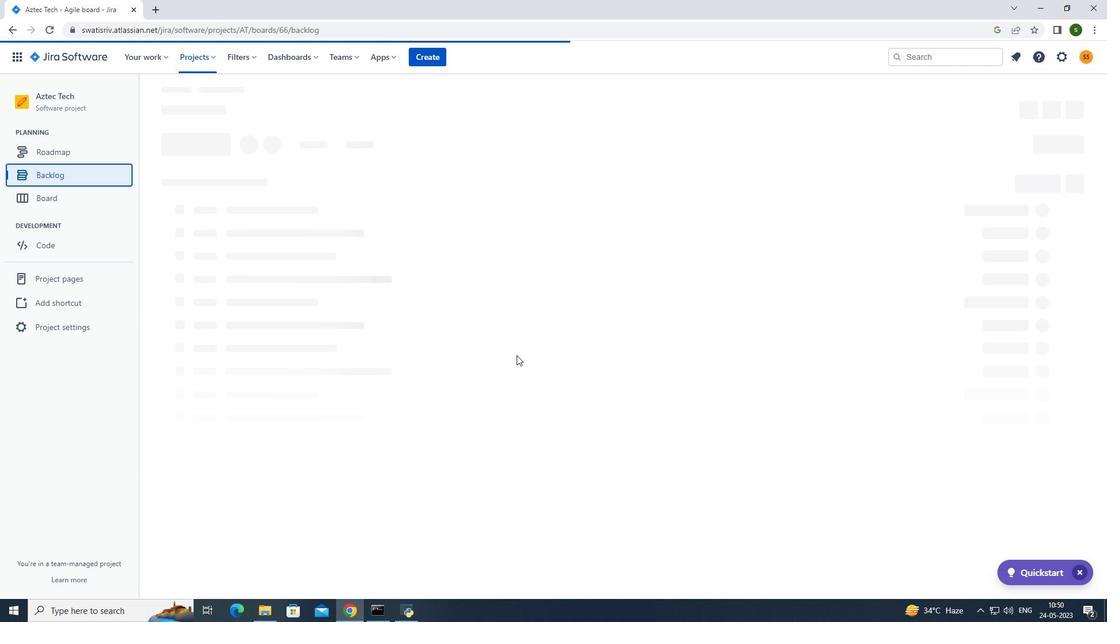 
Action: Mouse scrolled (524, 350) with delta (0, 0)
Screenshot: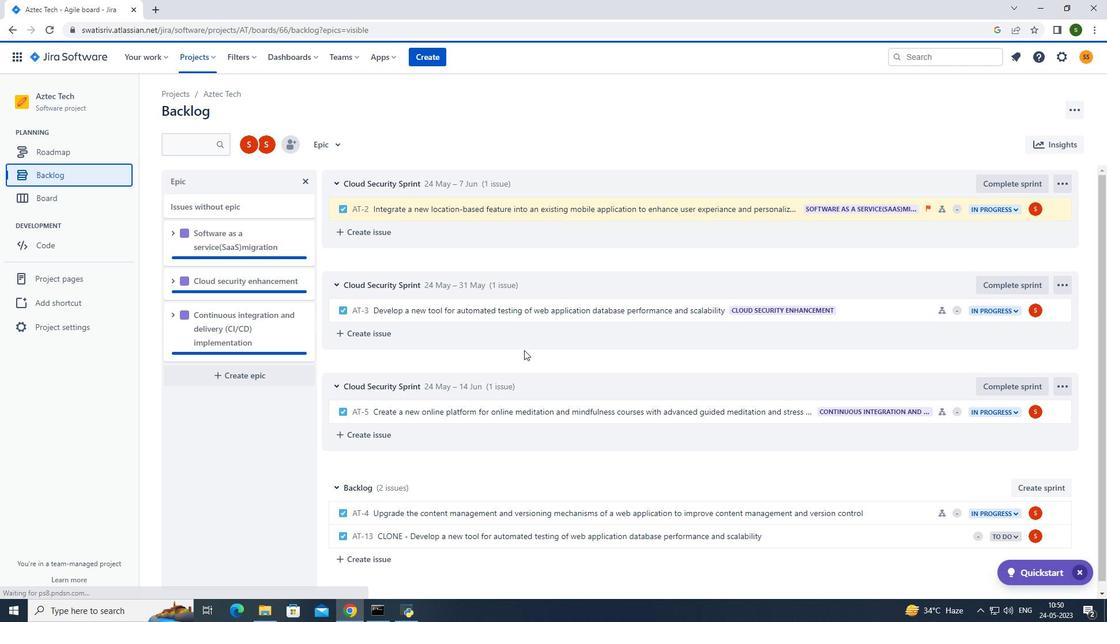 
Action: Mouse scrolled (524, 350) with delta (0, 0)
Screenshot: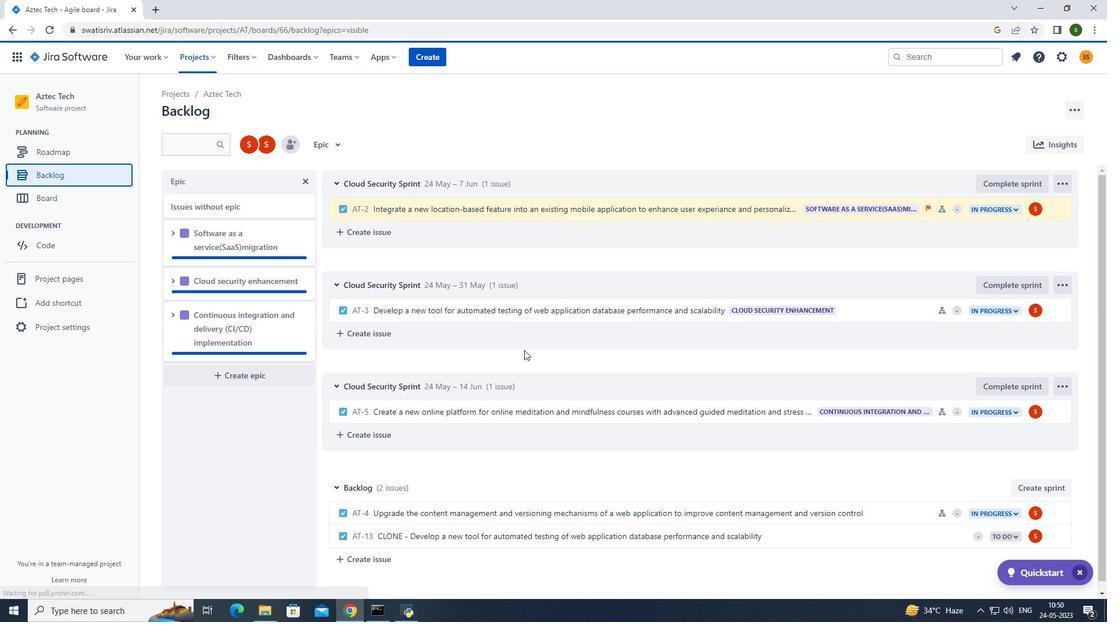 
Action: Mouse moved to (524, 349)
Screenshot: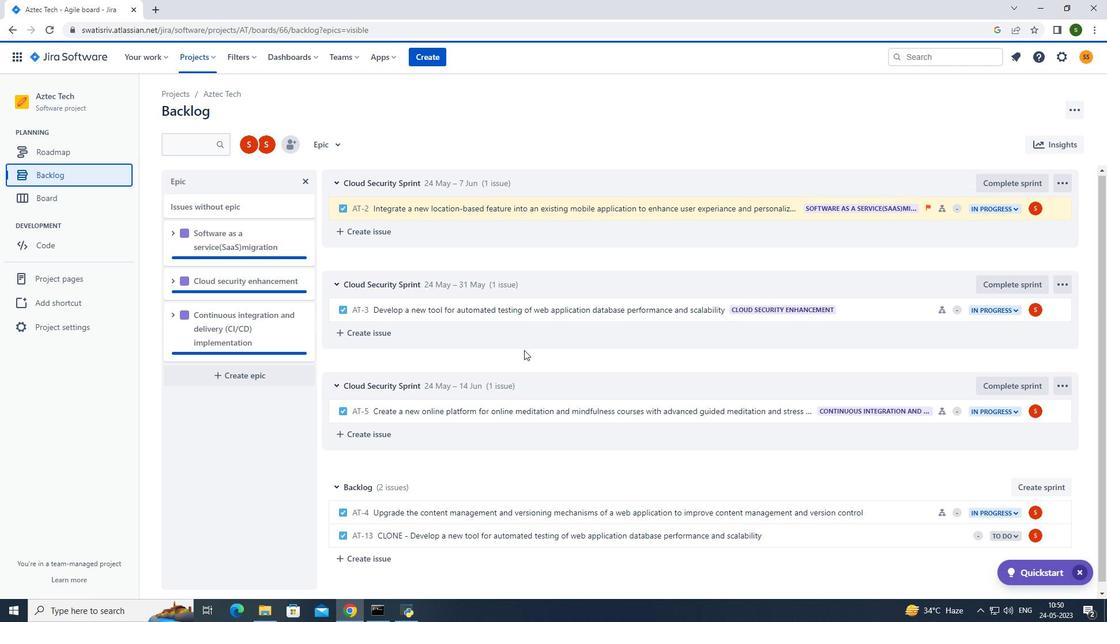 
Action: Mouse scrolled (524, 348) with delta (0, 0)
Screenshot: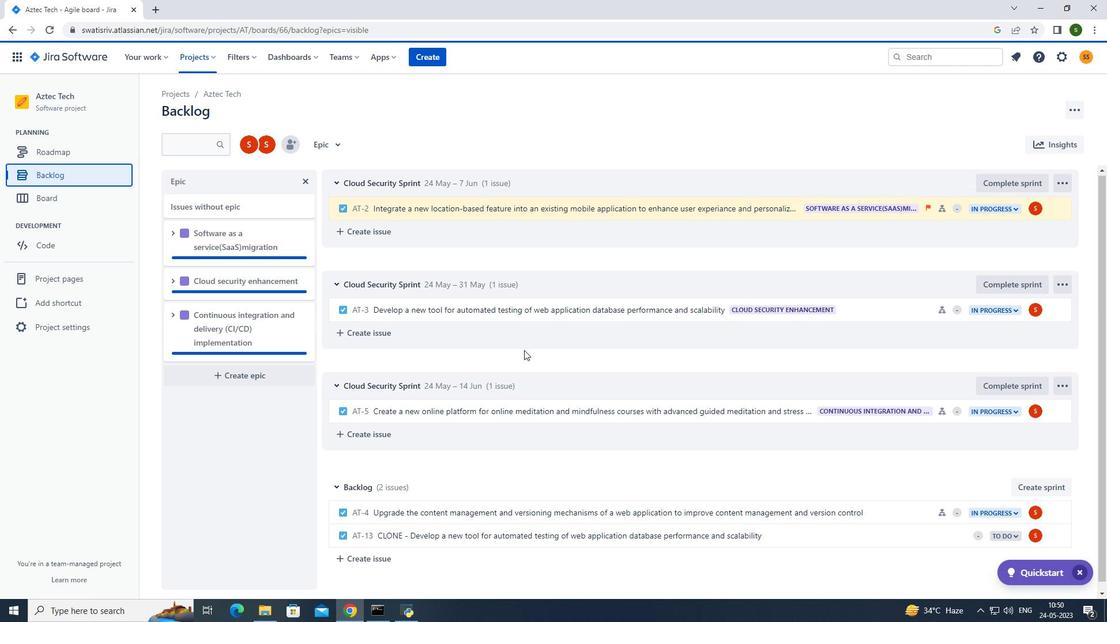
Action: Mouse scrolled (524, 348) with delta (0, 0)
Screenshot: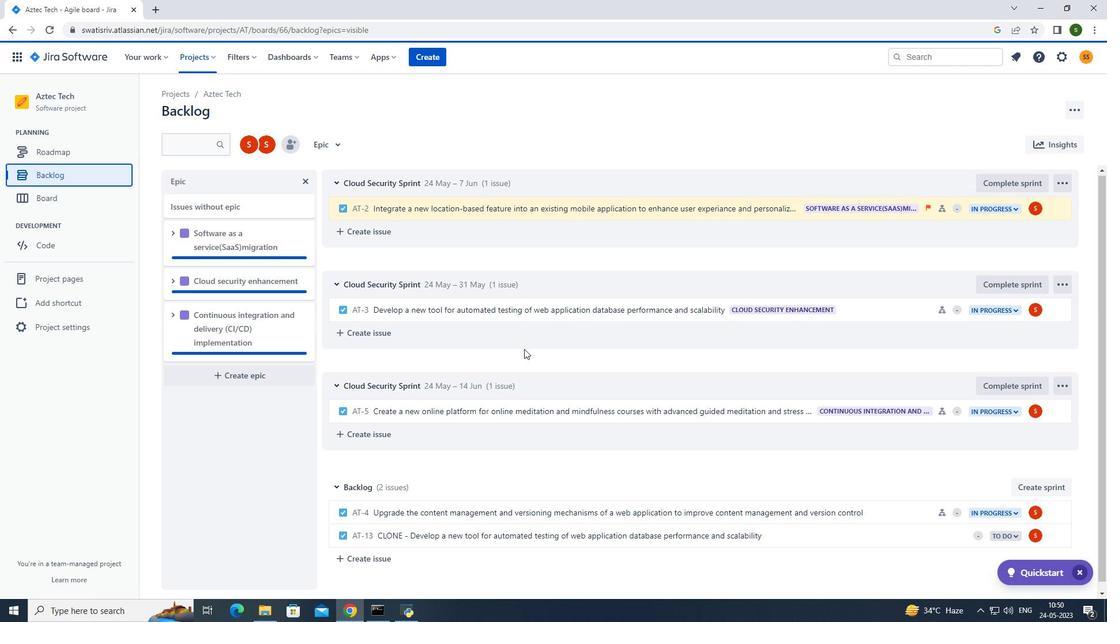 
Action: Mouse moved to (933, 510)
Screenshot: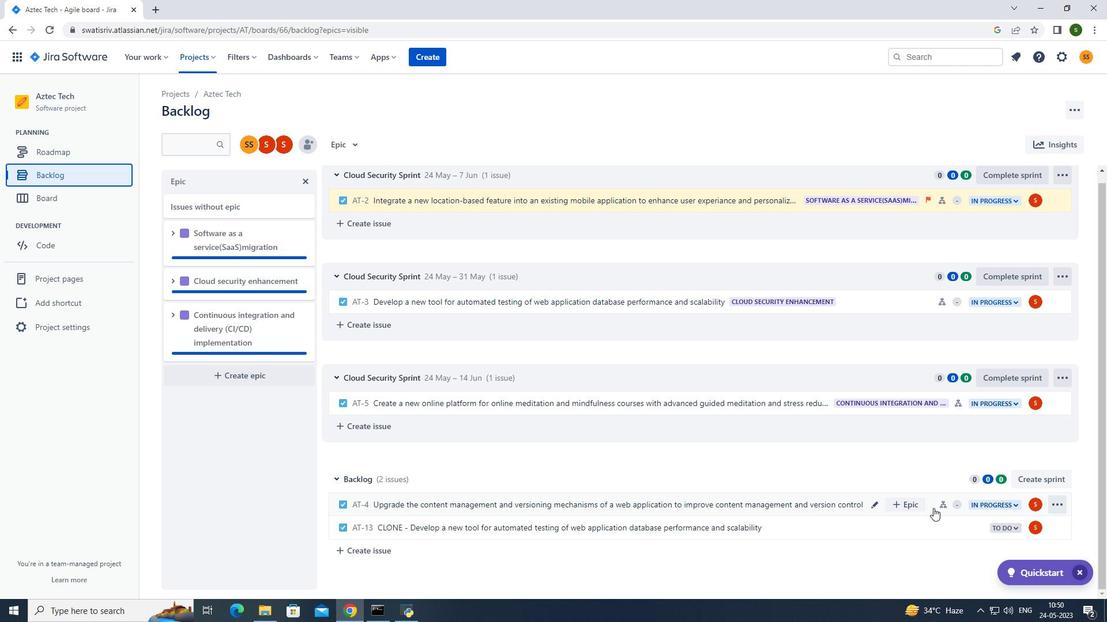 
Action: Mouse pressed left at (933, 510)
Screenshot: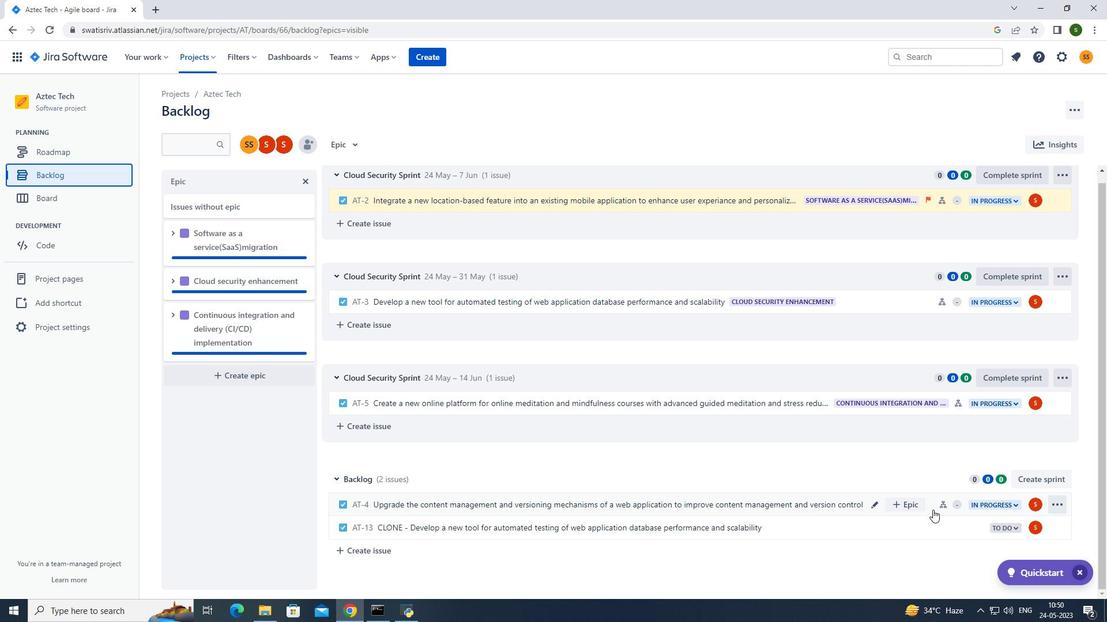
Action: Mouse moved to (1049, 175)
Screenshot: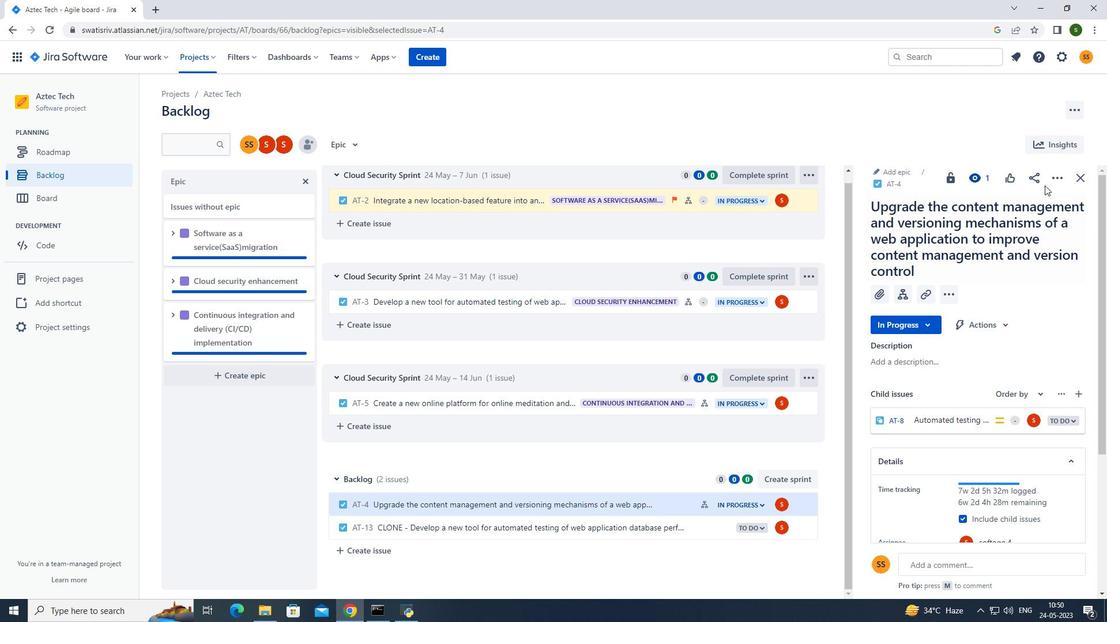 
Action: Mouse pressed left at (1049, 175)
Screenshot: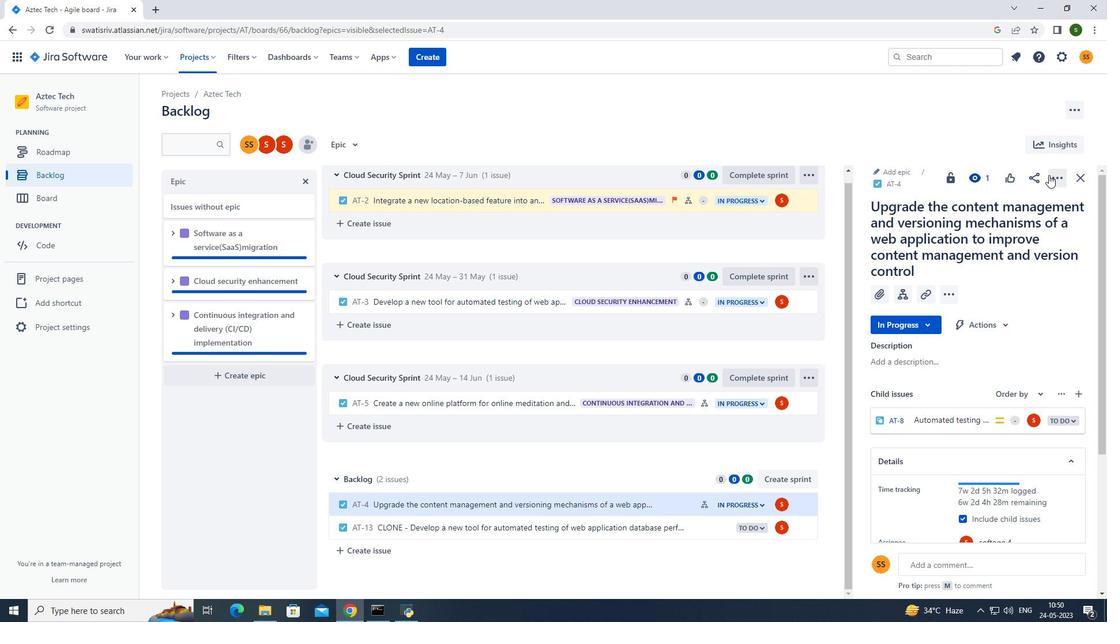 
Action: Mouse moved to (1019, 207)
Screenshot: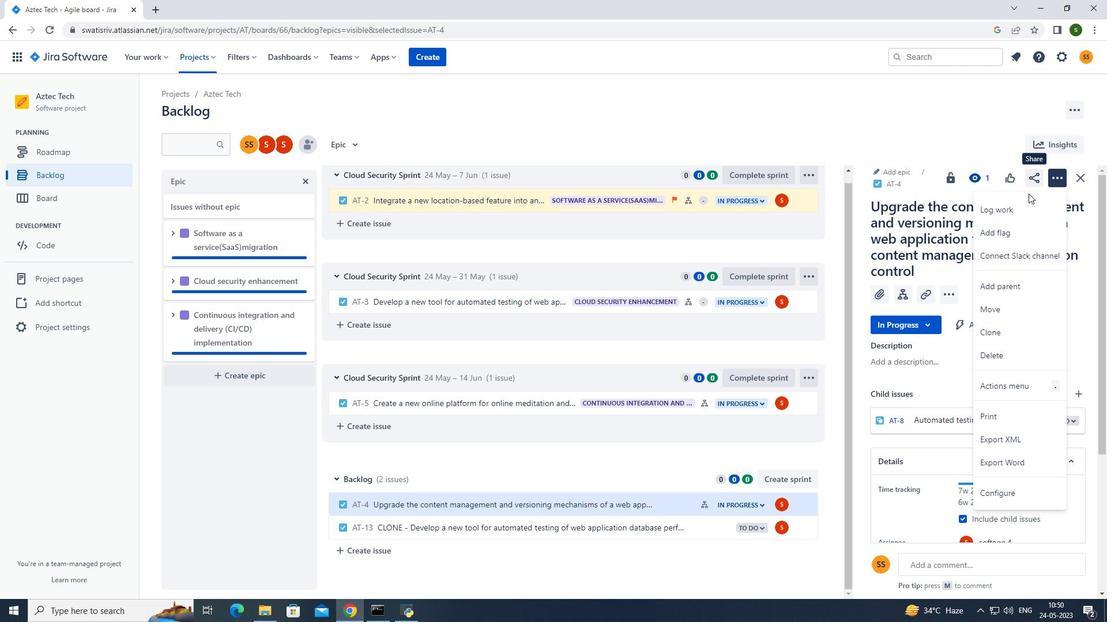 
Action: Mouse pressed left at (1019, 207)
Screenshot: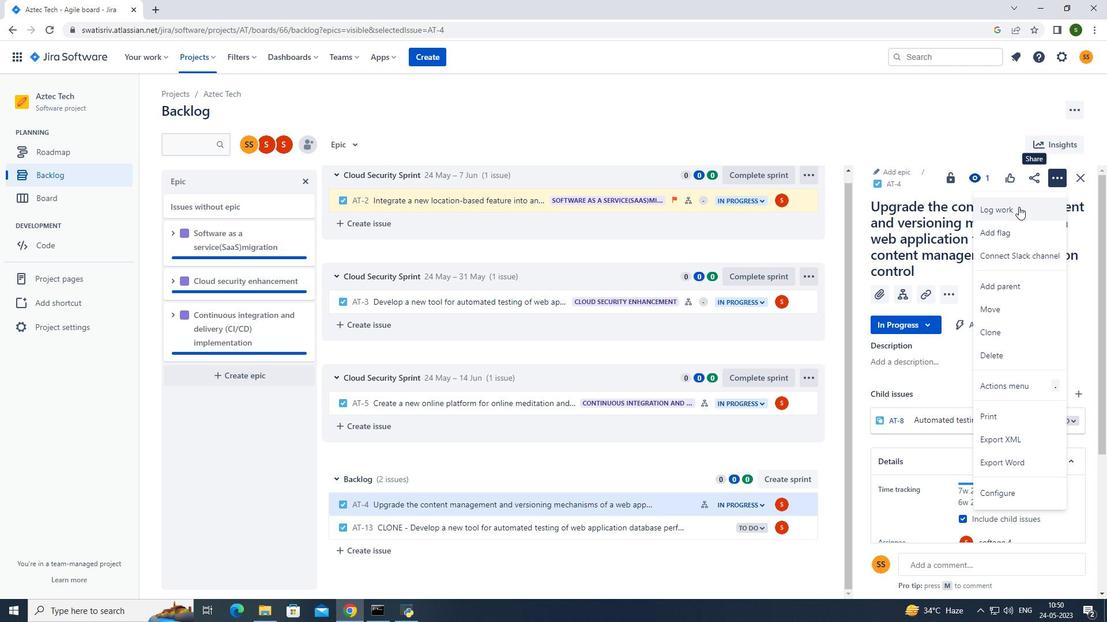 
Action: Mouse moved to (502, 168)
Screenshot: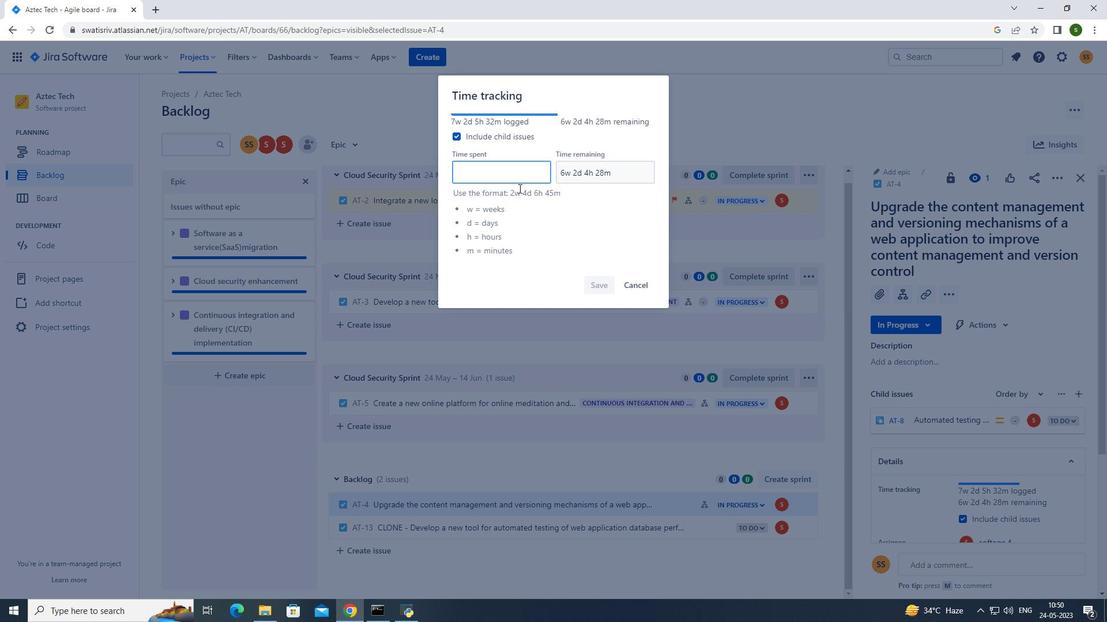 
Action: Mouse pressed left at (502, 168)
Screenshot: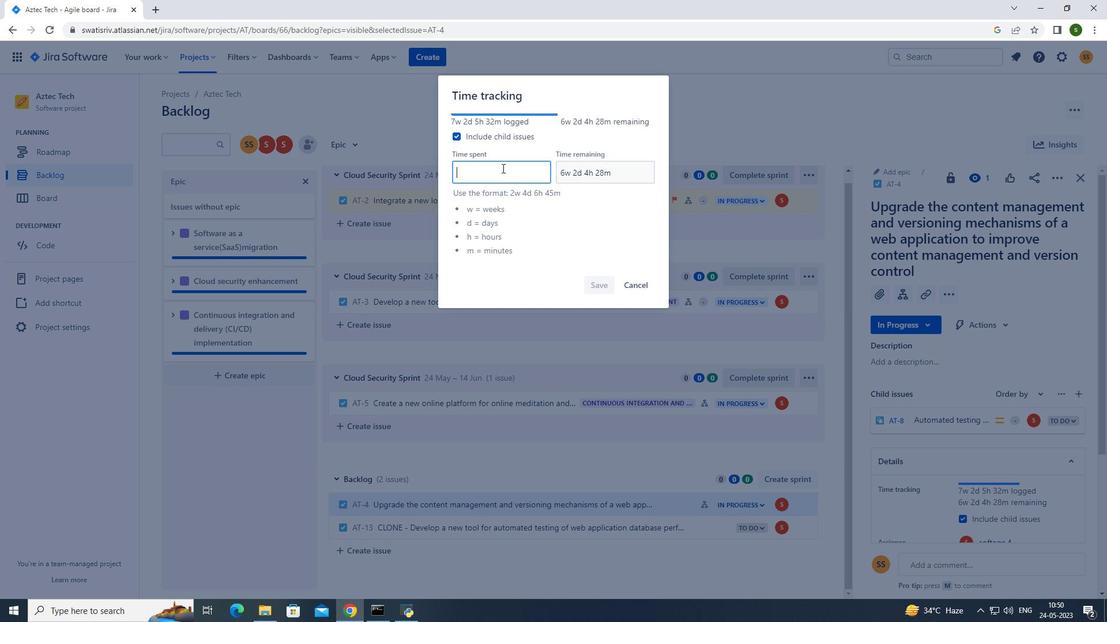 
Action: Mouse moved to (512, 196)
Screenshot: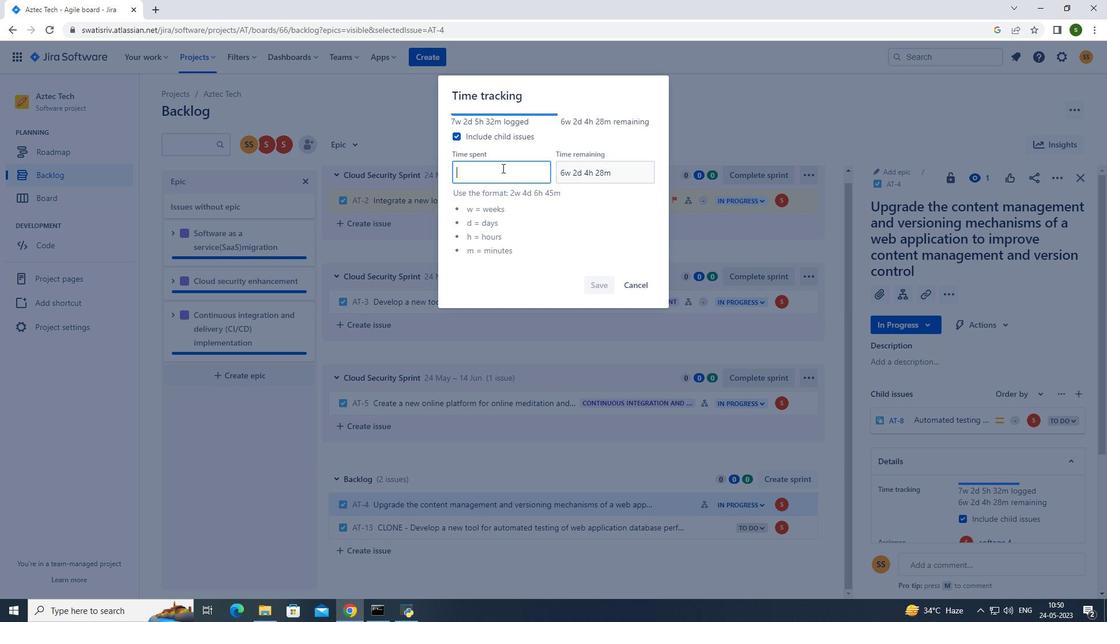 
Action: Key pressed 3w<Key.space>6d<Key.space>22h<Key.space>25m
Screenshot: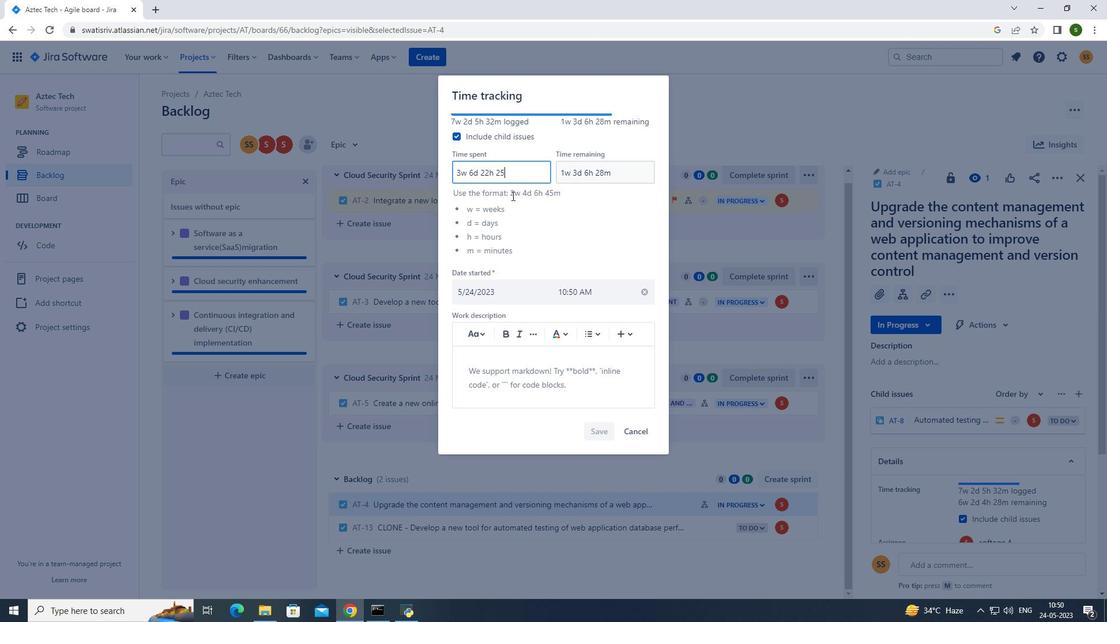 
Action: Mouse moved to (620, 175)
Screenshot: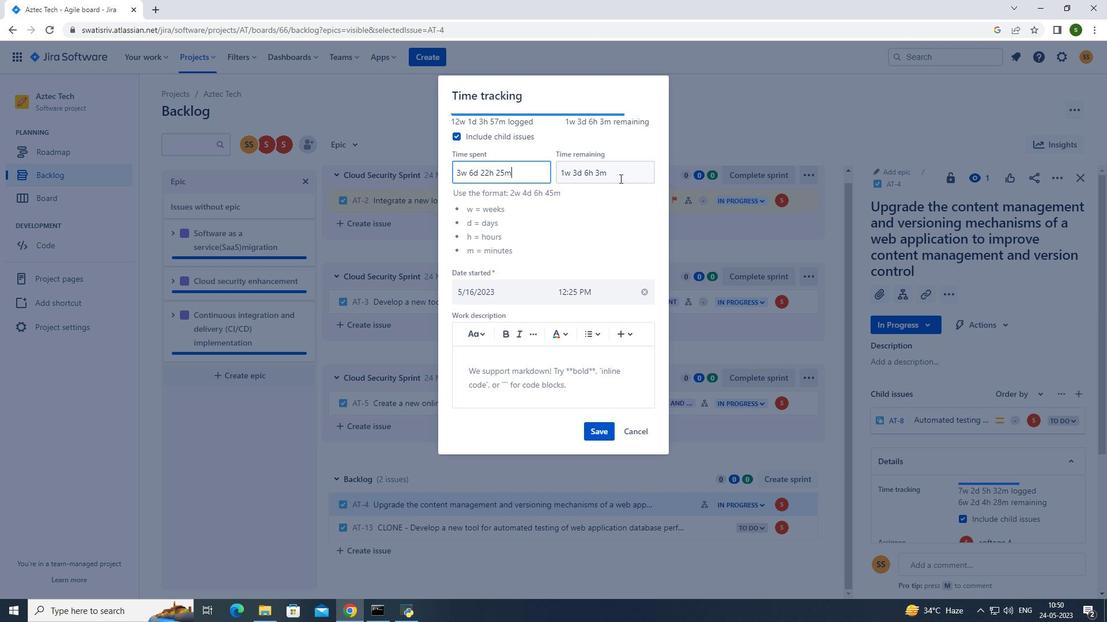 
Action: Mouse pressed left at (620, 175)
Screenshot: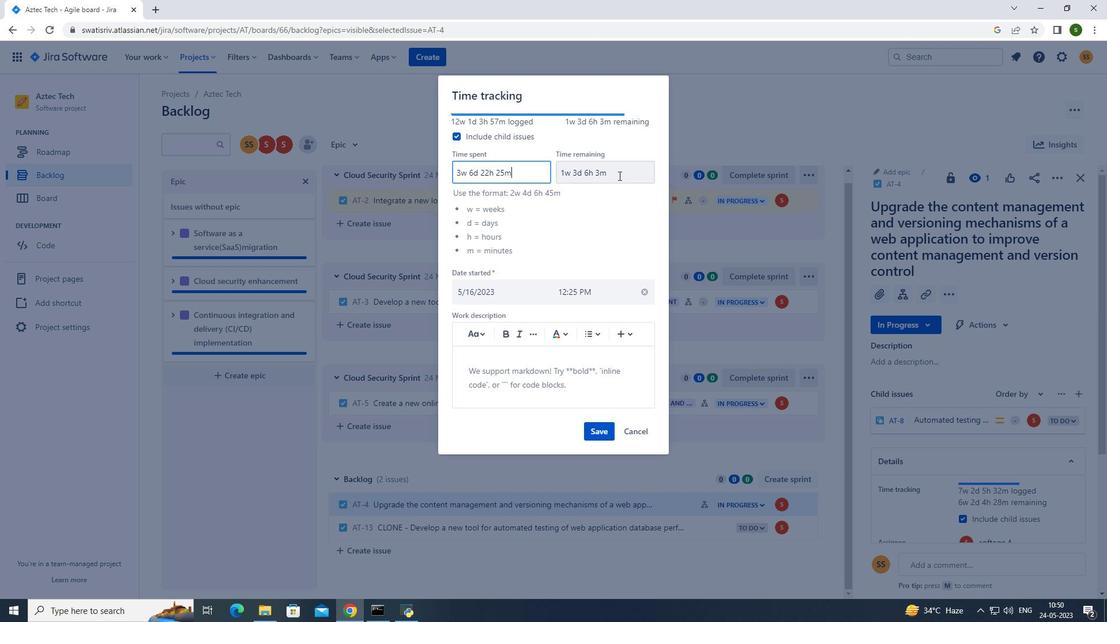 
Action: Mouse moved to (617, 172)
Screenshot: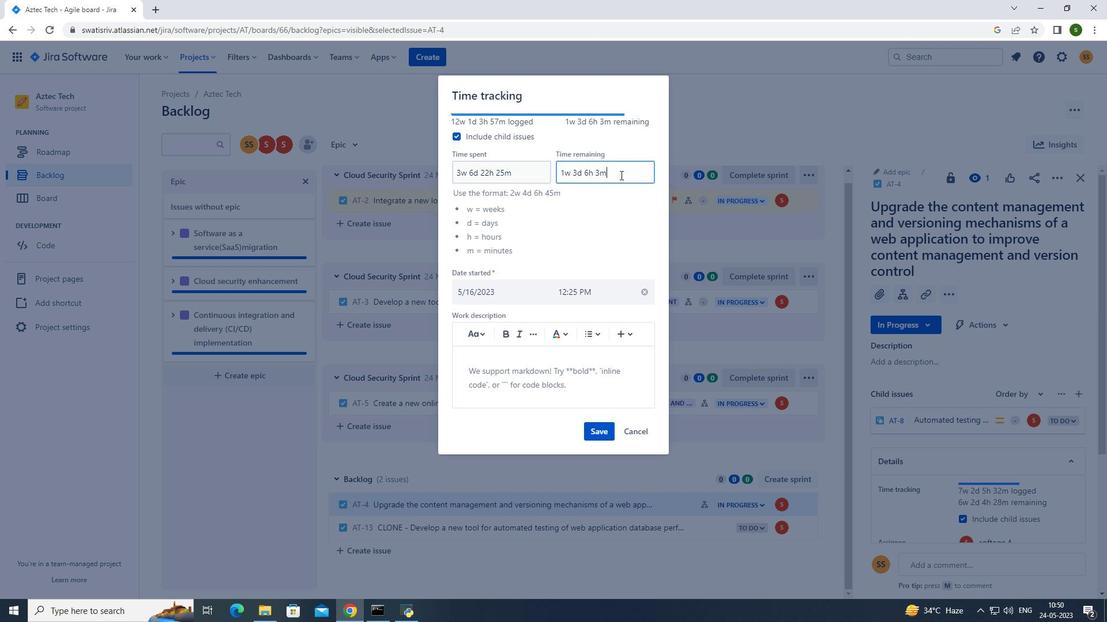 
Action: Key pressed <Key.backspace><Key.backspace><Key.backspace><Key.backspace><Key.backspace><Key.backspace><Key.backspace><Key.backspace><Key.backspace><Key.backspace><Key.backspace><Key.backspace><Key.backspace><Key.backspace><Key.backspace><Key.backspace><Key.backspace><Key.backspace><Key.backspace><Key.backspace><Key.backspace><Key.backspace><Key.backspace>3w<Key.space>1d<Key.space>15h<Key.space>47m
Screenshot: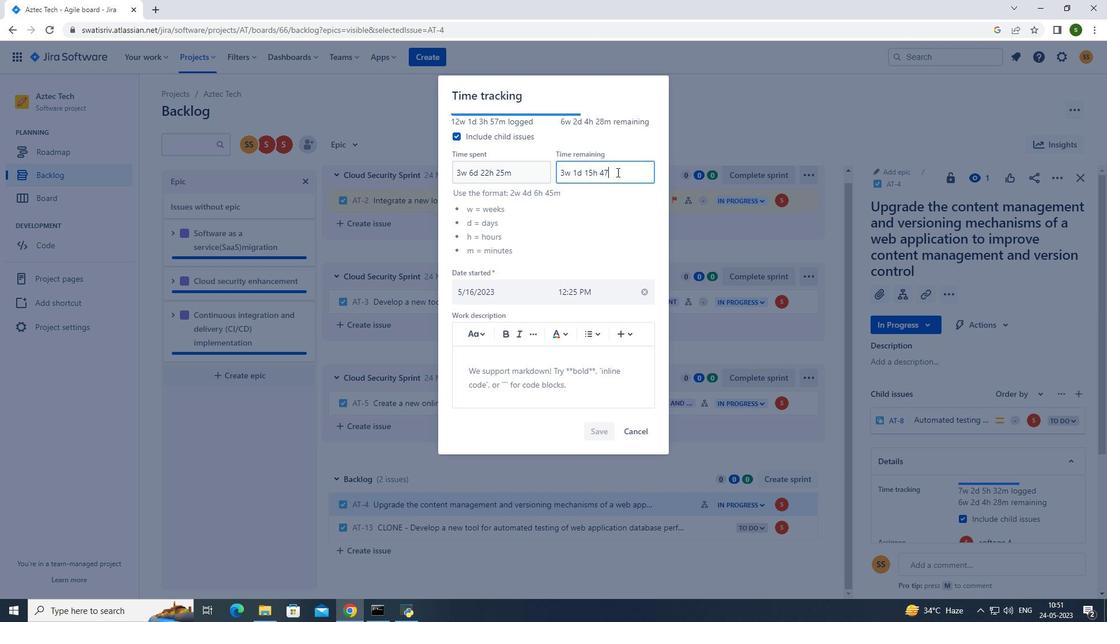 
Action: Mouse moved to (606, 428)
Screenshot: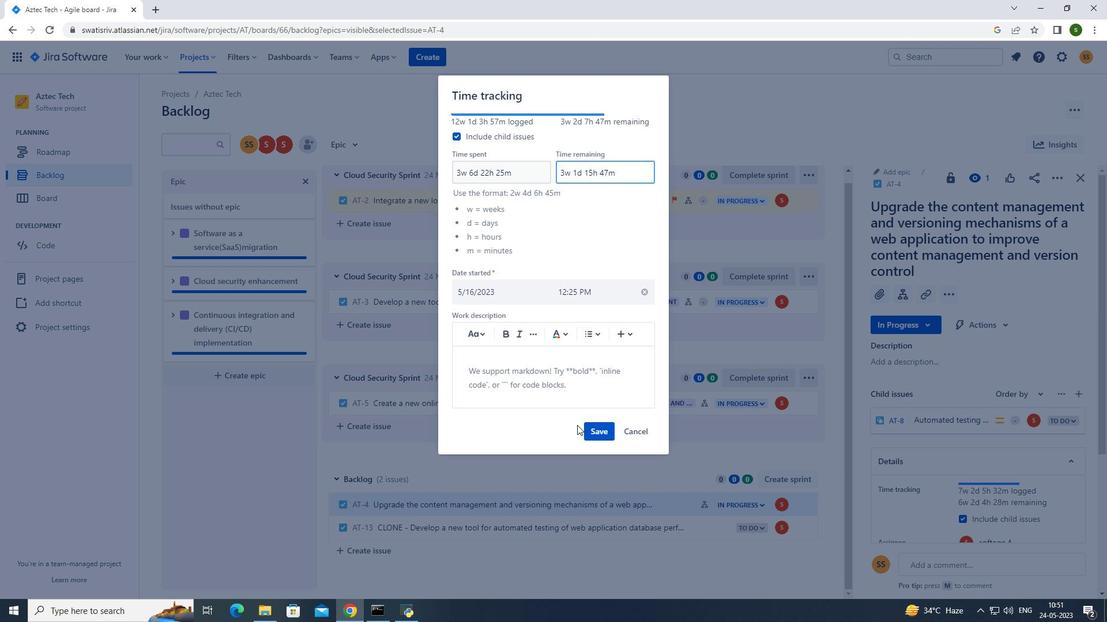 
Action: Mouse pressed left at (606, 428)
Screenshot: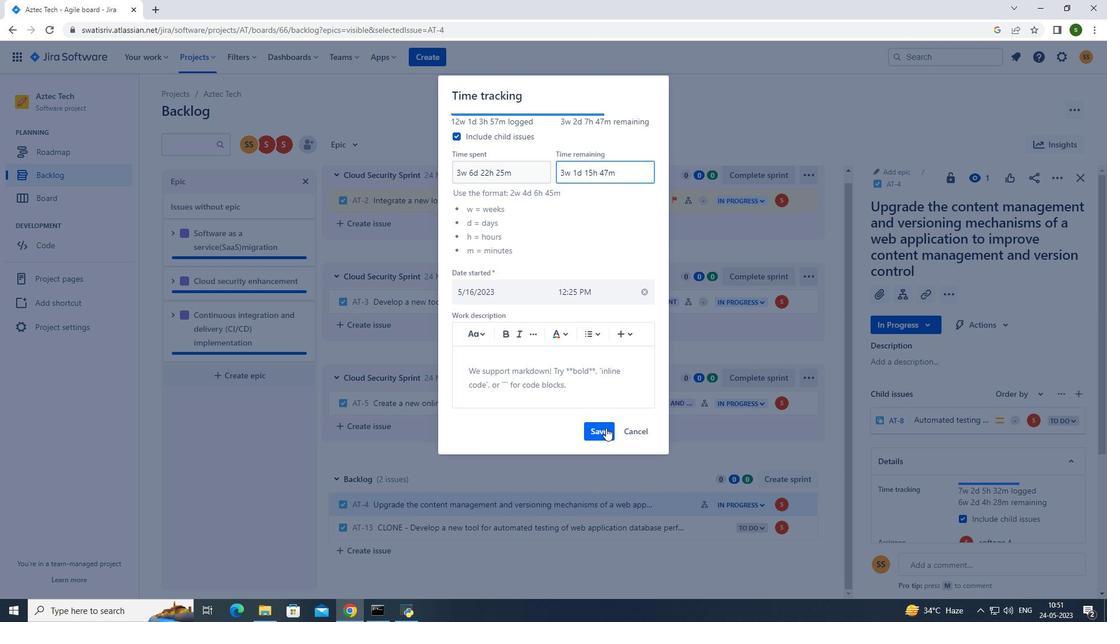 
Action: Mouse moved to (808, 504)
Screenshot: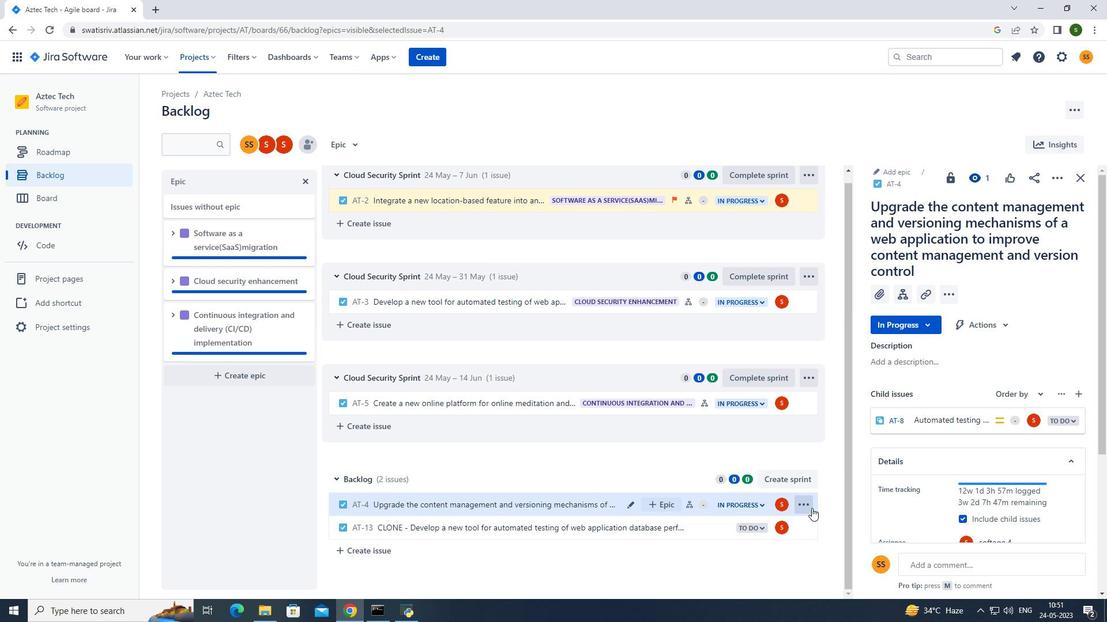 
Action: Mouse pressed left at (808, 504)
Screenshot: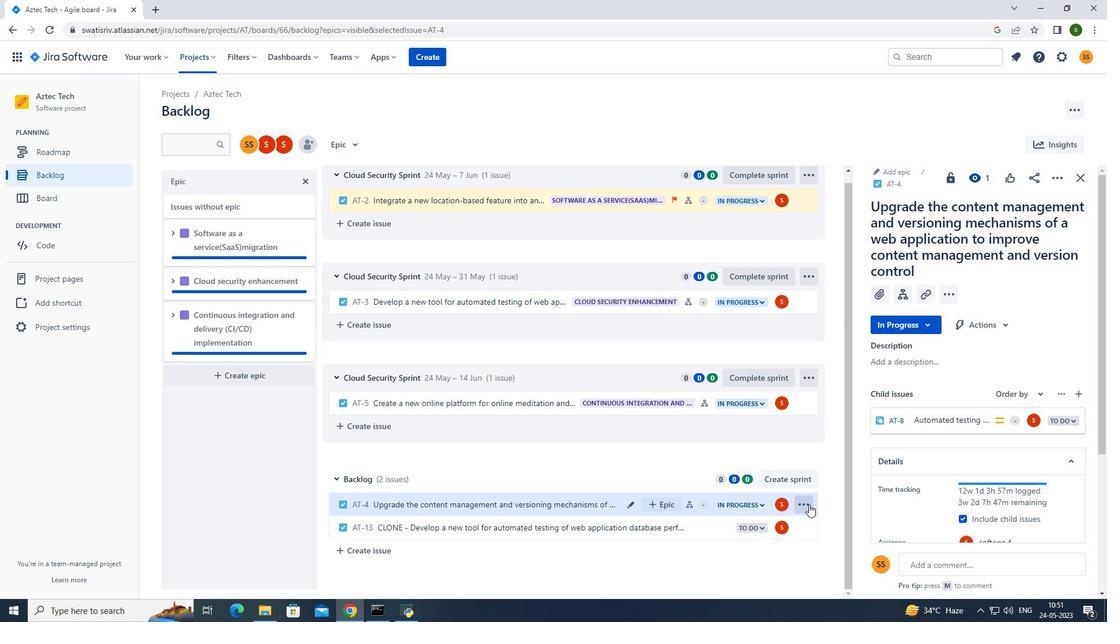 
Action: Mouse moved to (783, 477)
Screenshot: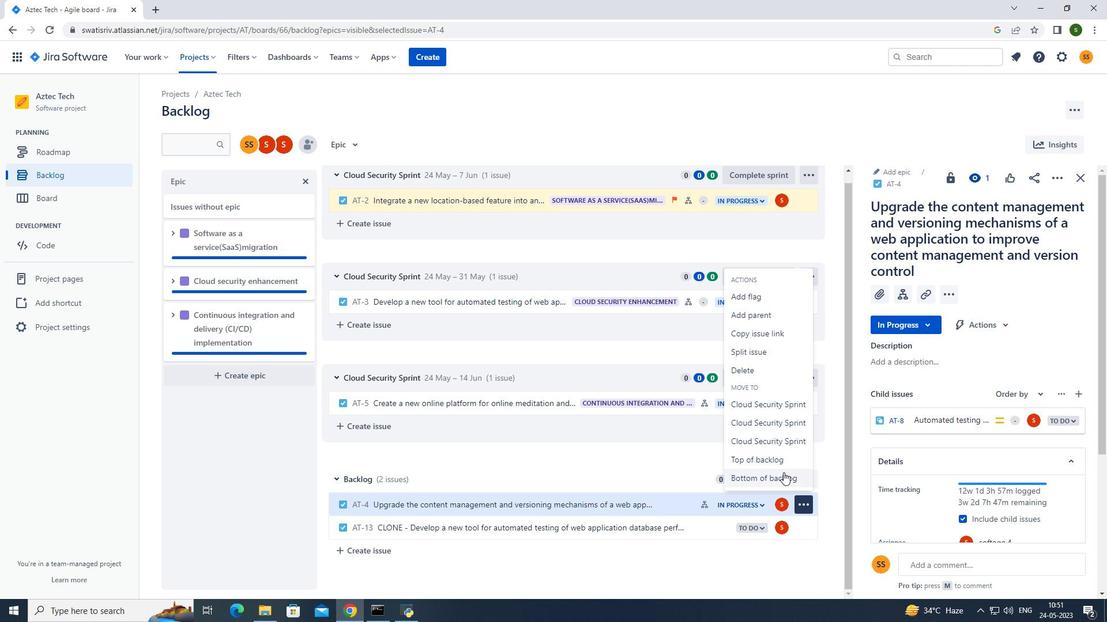 
Action: Mouse pressed left at (783, 477)
Screenshot: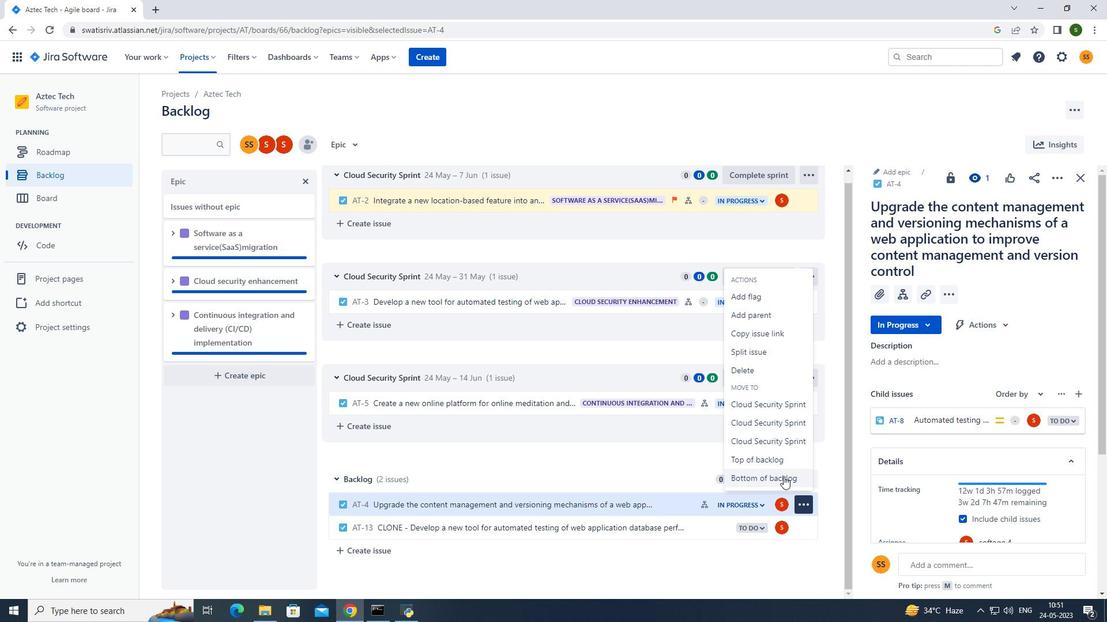 
Action: Mouse moved to (696, 506)
Screenshot: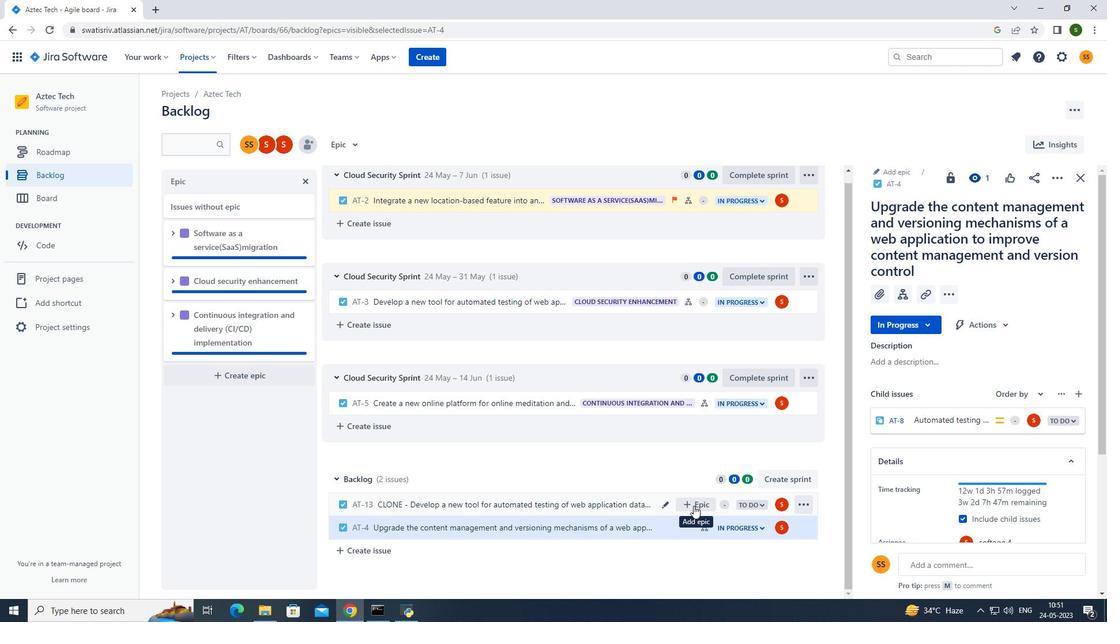 
Action: Mouse pressed left at (696, 506)
Screenshot: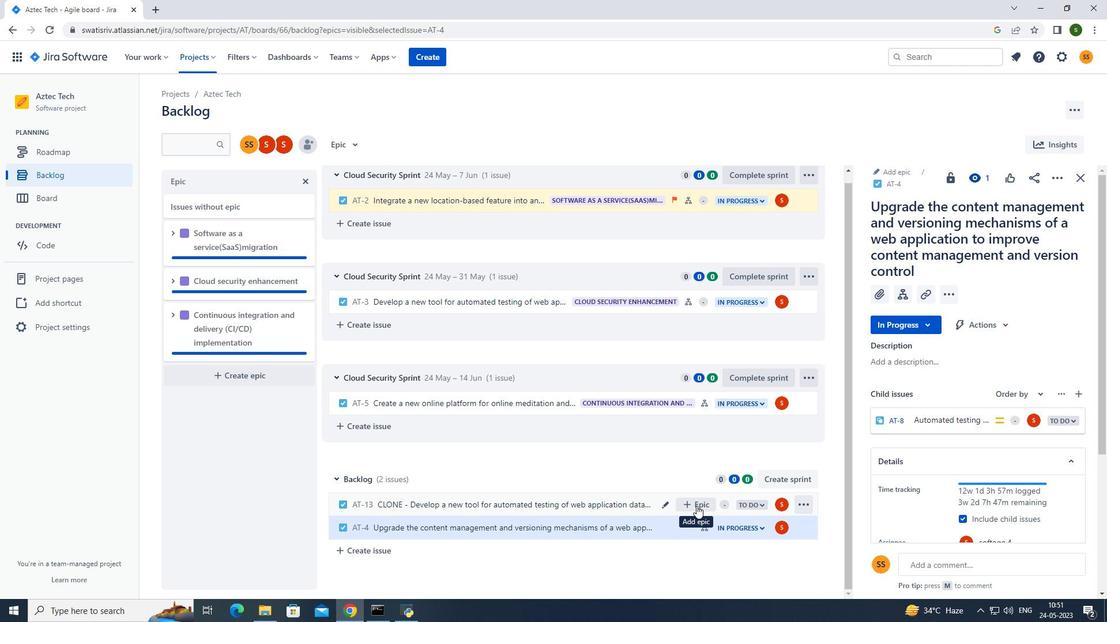
Action: Mouse moved to (740, 583)
Screenshot: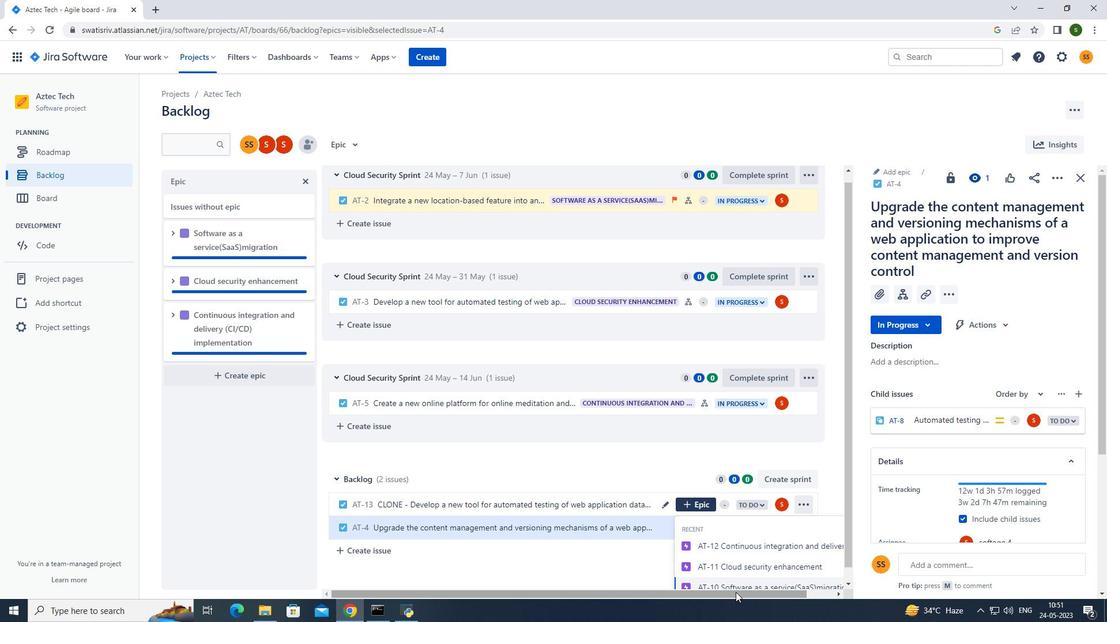 
Action: Mouse pressed left at (740, 583)
Screenshot: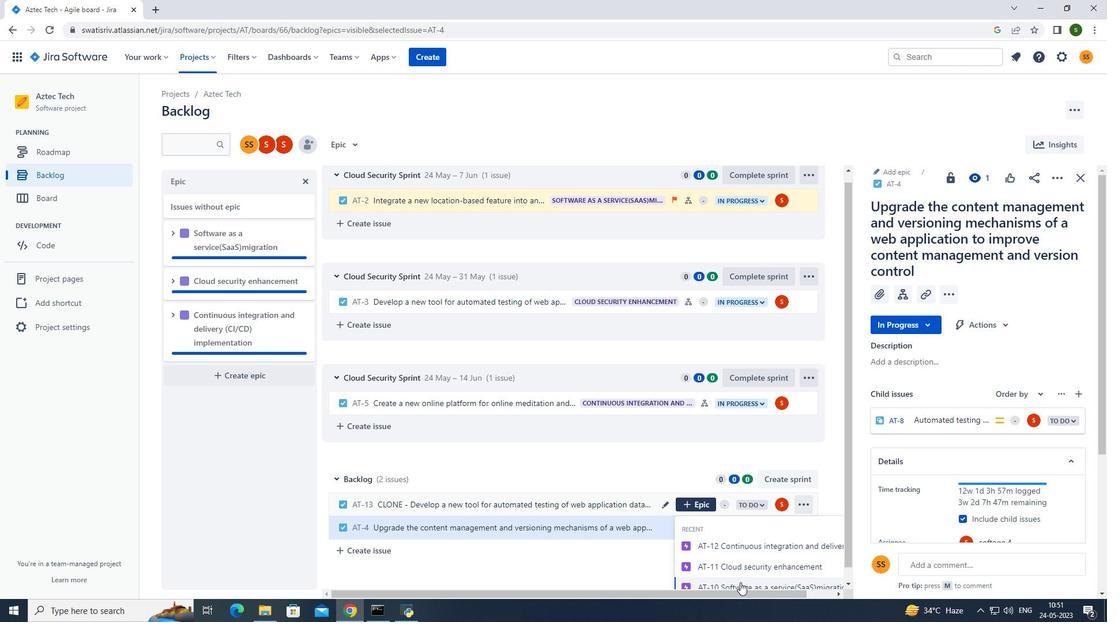 
Action: Mouse moved to (339, 145)
Screenshot: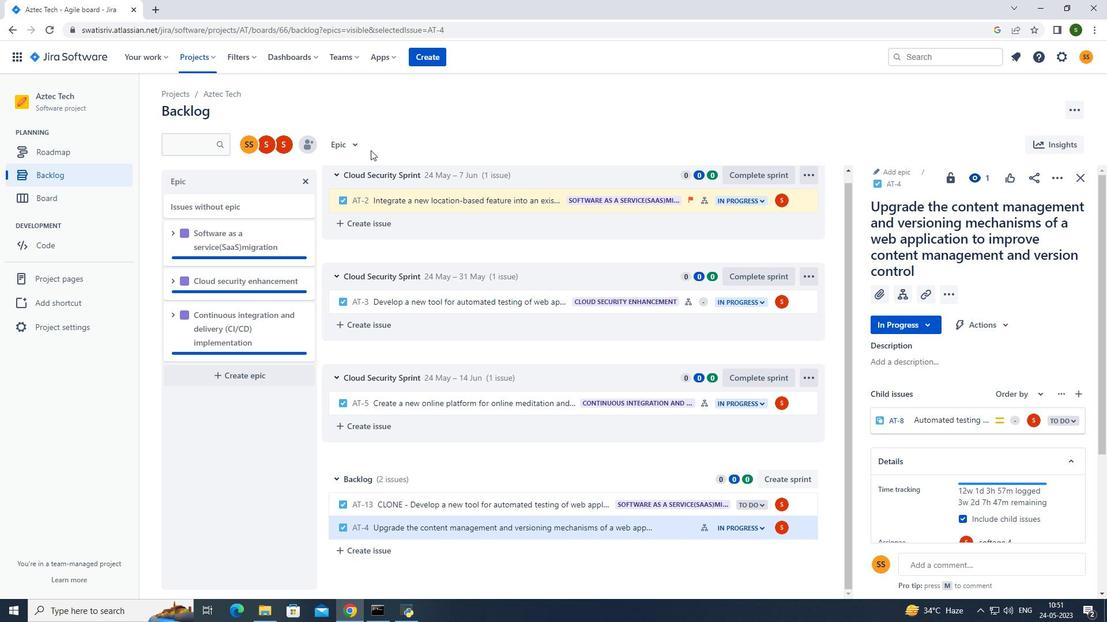 
Action: Mouse pressed left at (339, 145)
Screenshot: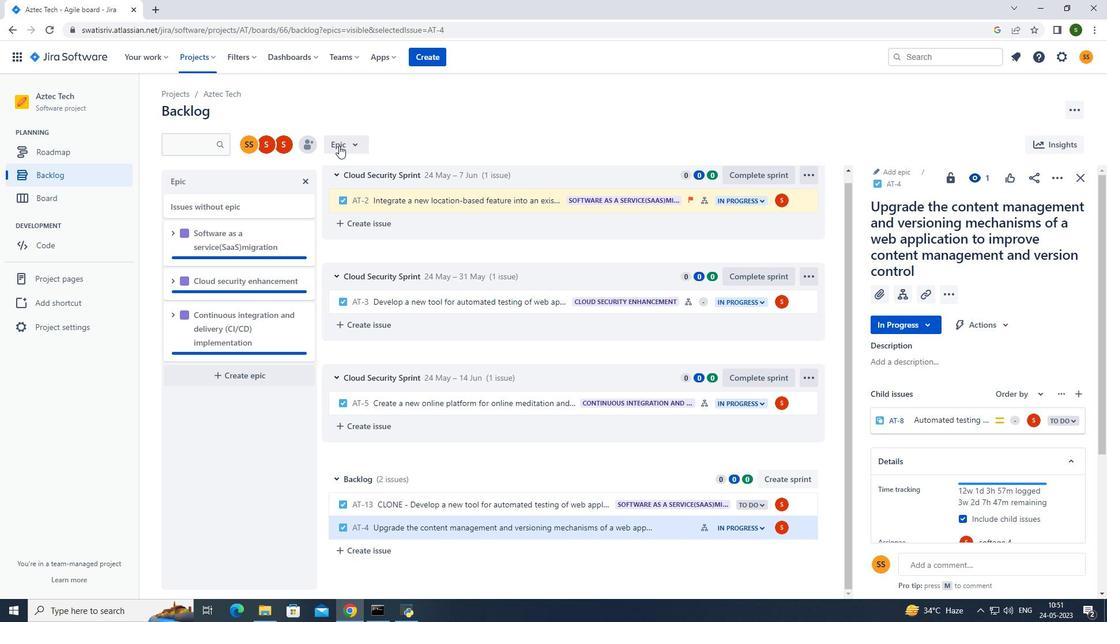 
Action: Mouse moved to (373, 194)
Screenshot: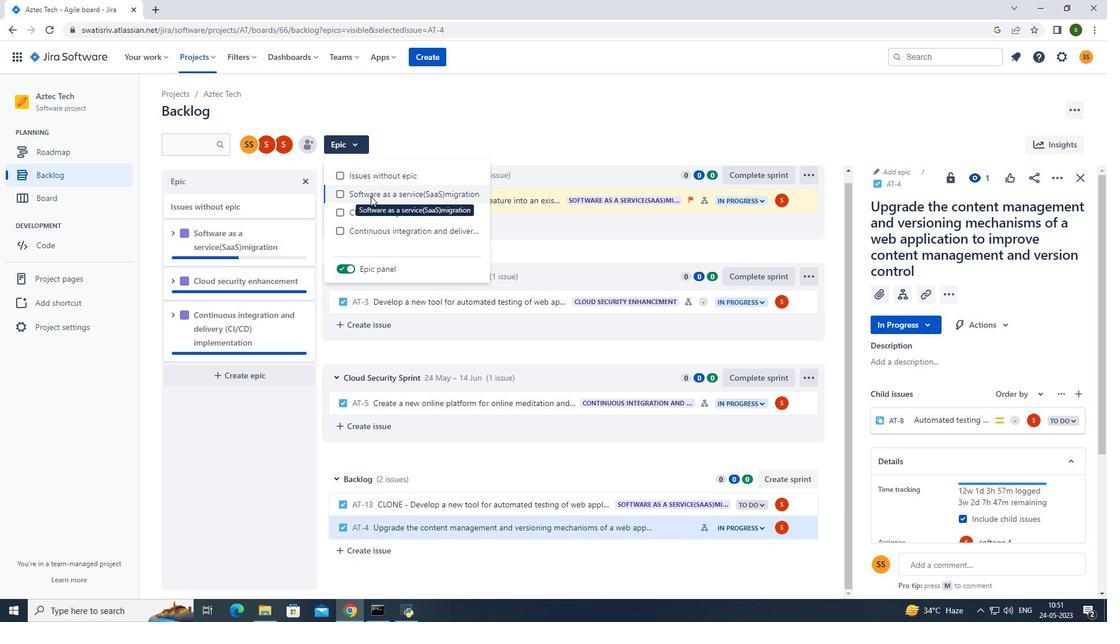 
Action: Mouse pressed left at (373, 194)
Screenshot: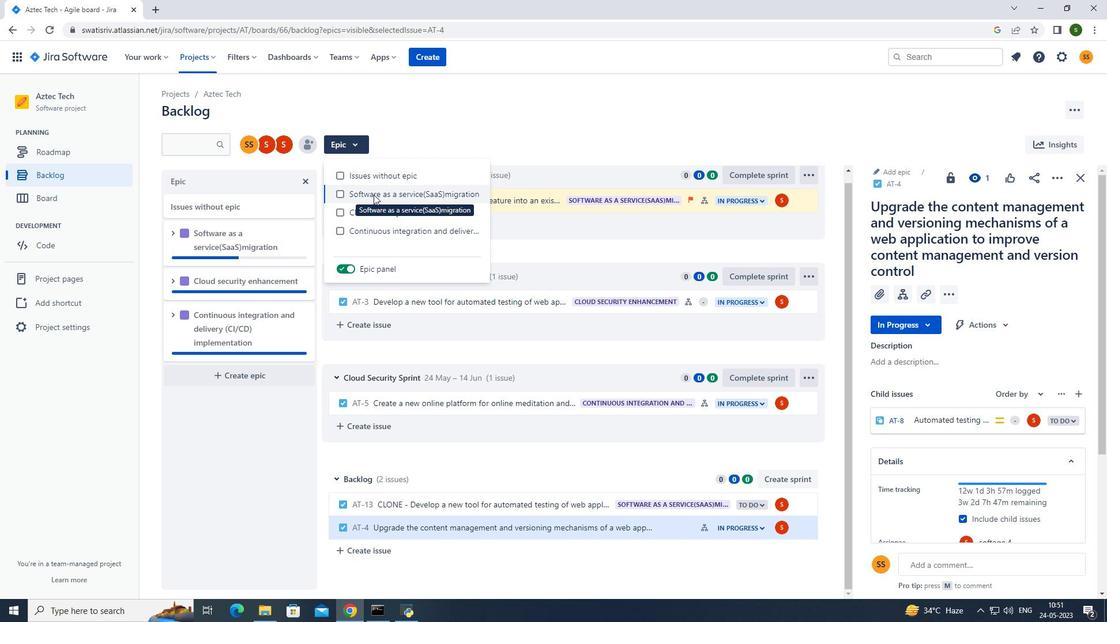 
Action: Mouse moved to (543, 126)
Screenshot: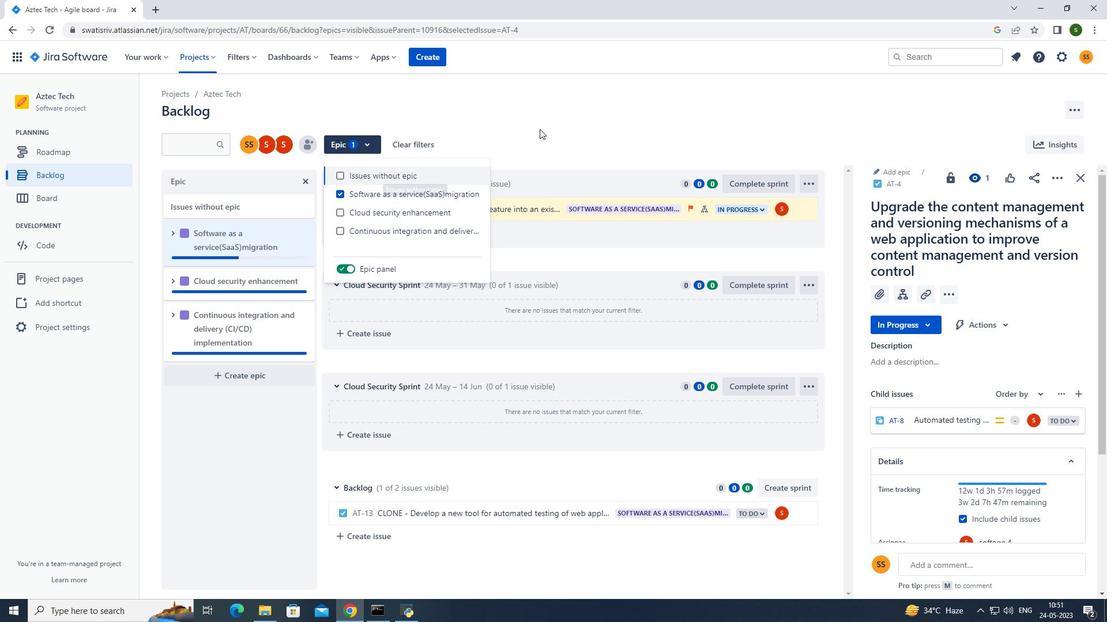 
Action: Mouse pressed left at (543, 126)
Screenshot: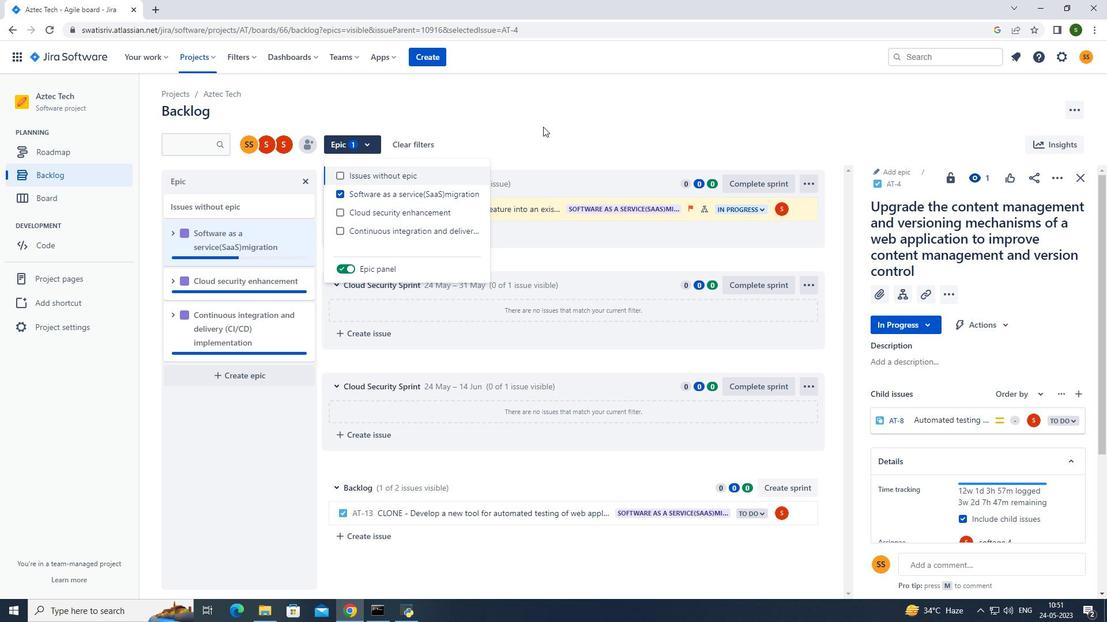 
Action: Mouse moved to (539, 128)
Screenshot: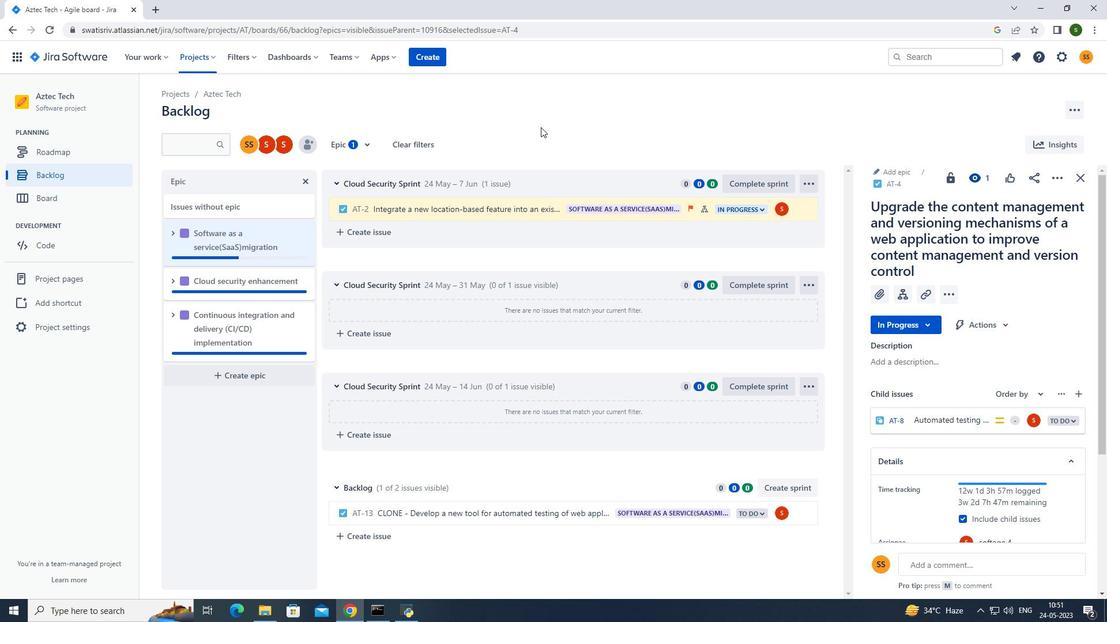
